 Task: Look for space in Bria, Central African Republic from 1st August, 2023 to 5th August, 2023 for 3 adults, 1 child in price range Rs.13000 to Rs.20000. Place can be entire place with 2 bedrooms having 3 beds and 2 bathrooms. Property type can be flatguest house, hotel. Booking option can be shelf check-in. Required host language is English.
Action: Mouse moved to (433, 94)
Screenshot: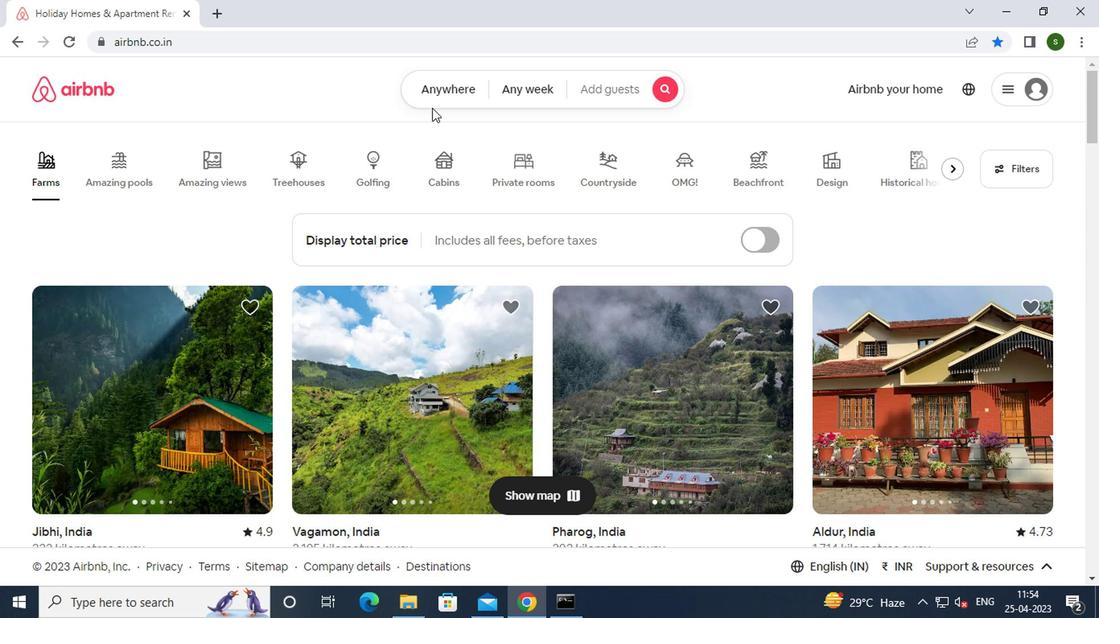 
Action: Mouse pressed left at (433, 94)
Screenshot: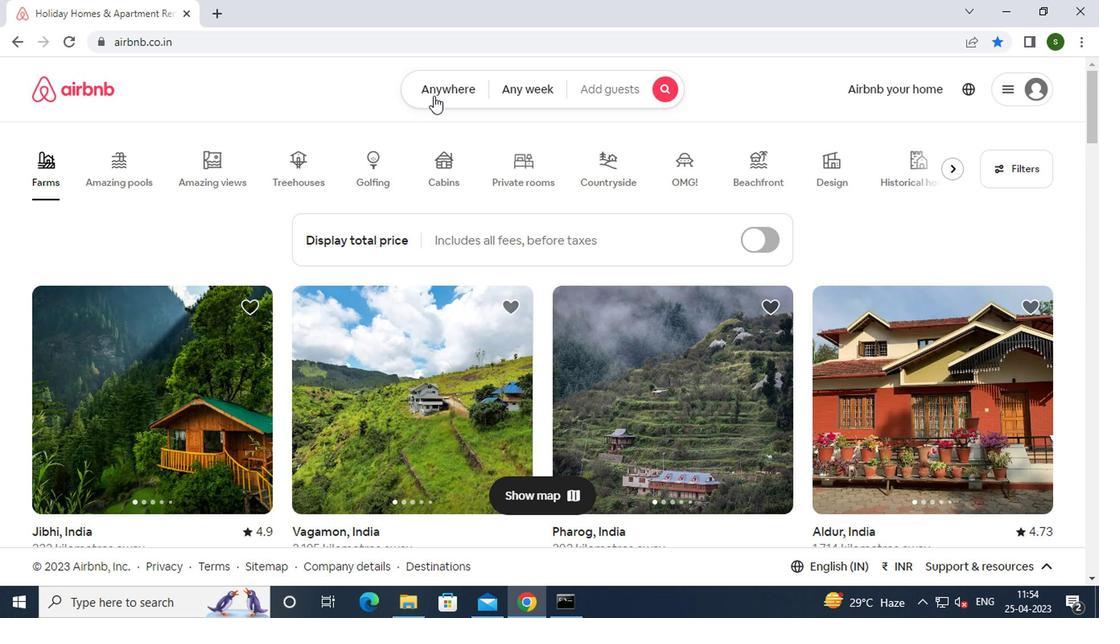 
Action: Mouse moved to (325, 144)
Screenshot: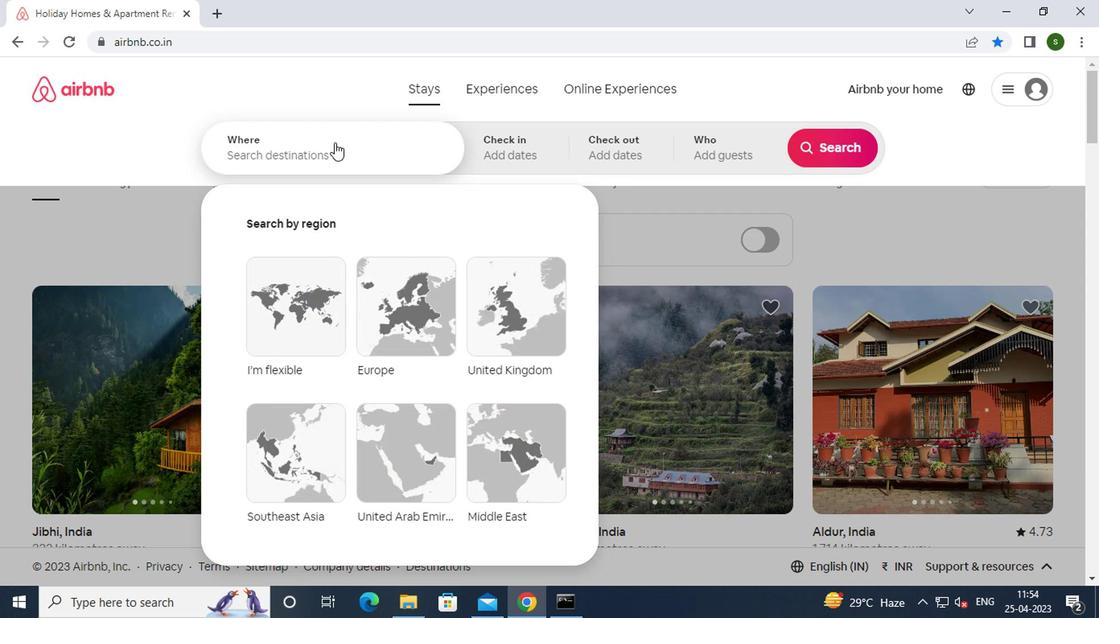 
Action: Mouse pressed left at (325, 144)
Screenshot: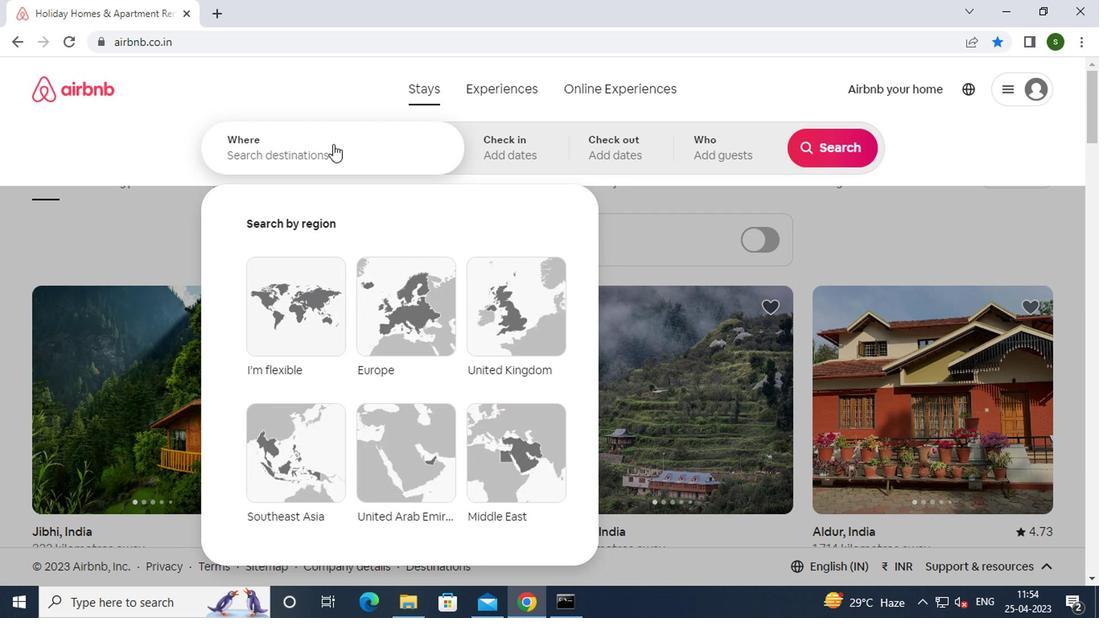 
Action: Key pressed <Key.caps_lock><Key.caps_lock>b<Key.caps_lock>ria,<Key.space><Key.caps_lock>c<Key.caps_lock>entral
Screenshot: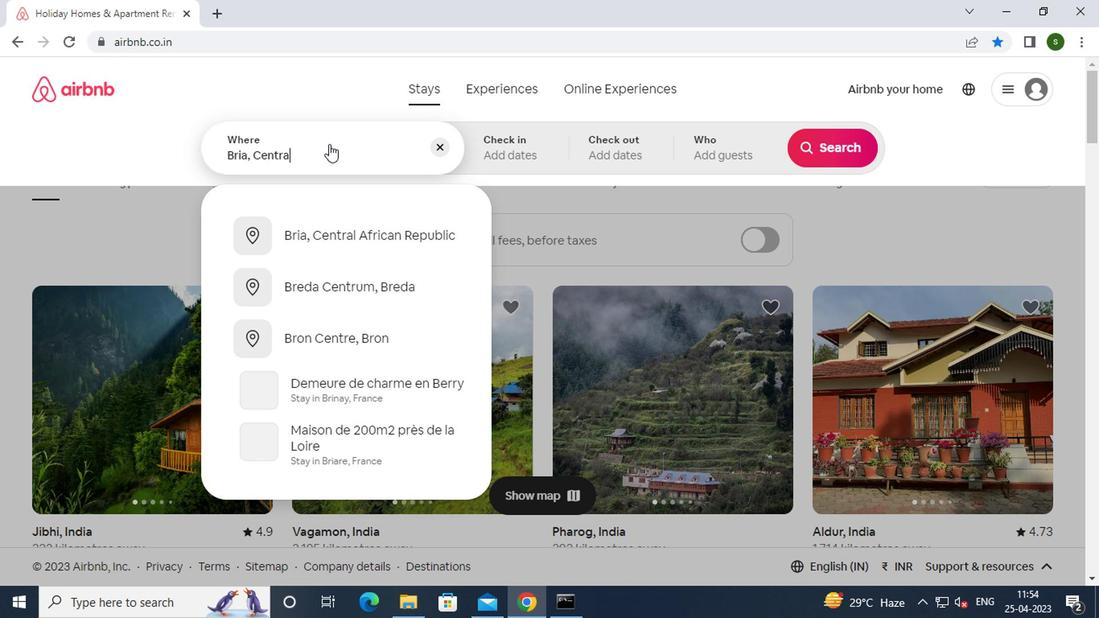 
Action: Mouse moved to (368, 229)
Screenshot: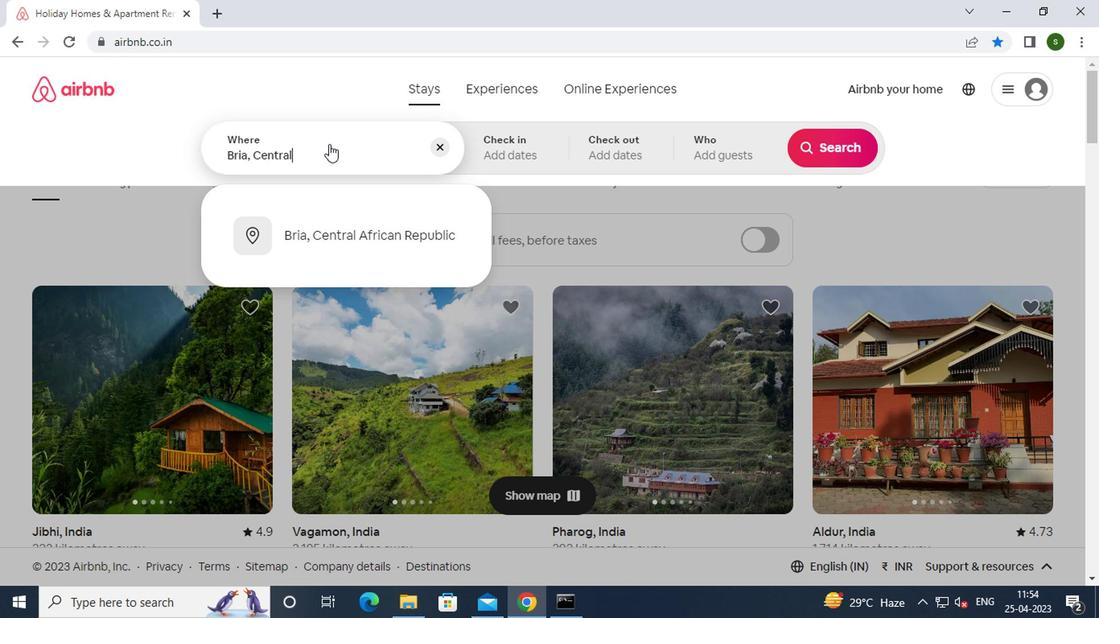 
Action: Mouse pressed left at (368, 229)
Screenshot: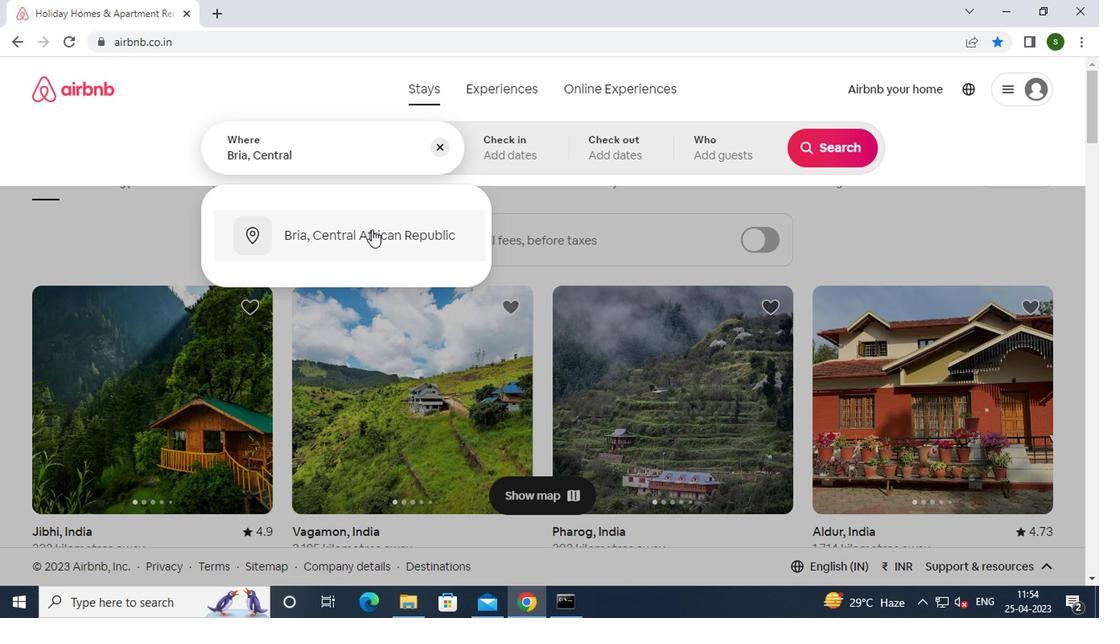 
Action: Mouse moved to (811, 266)
Screenshot: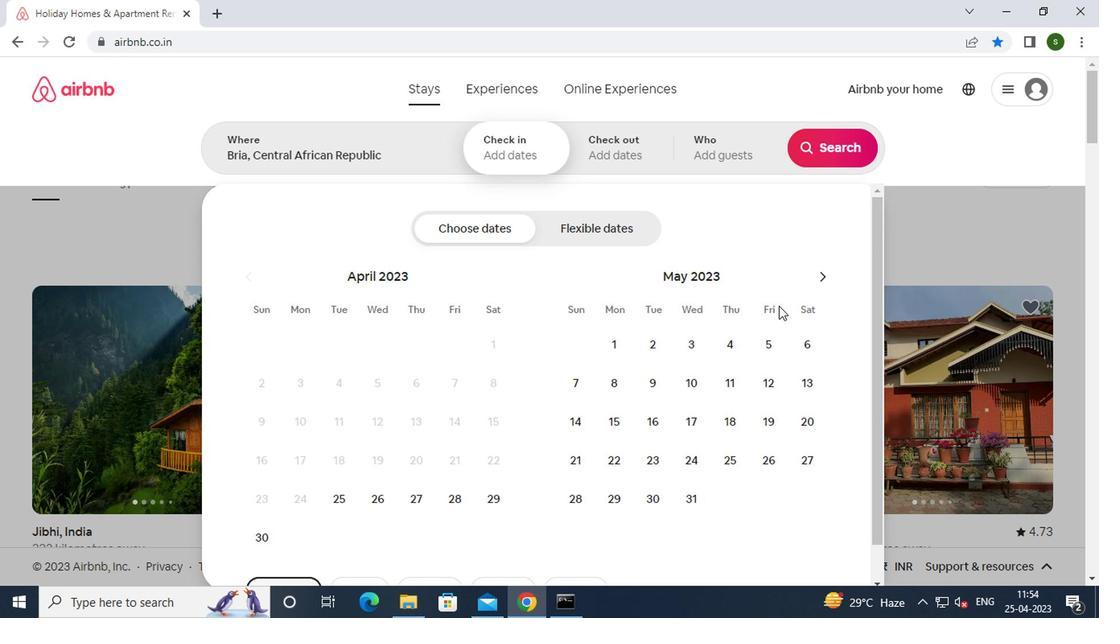 
Action: Mouse pressed left at (811, 266)
Screenshot: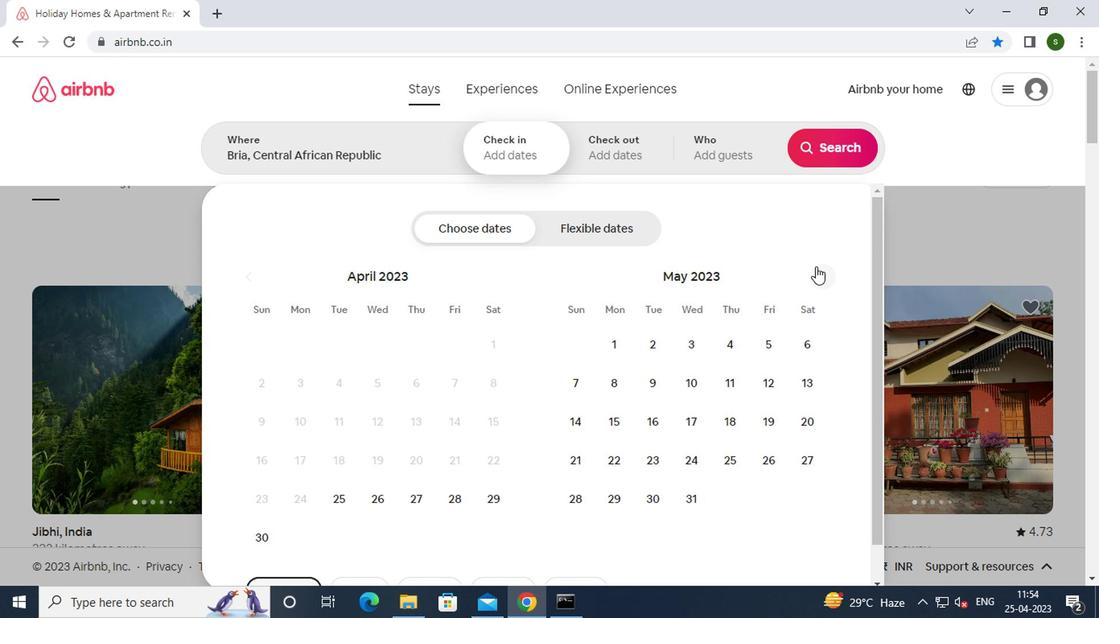 
Action: Mouse pressed left at (811, 266)
Screenshot: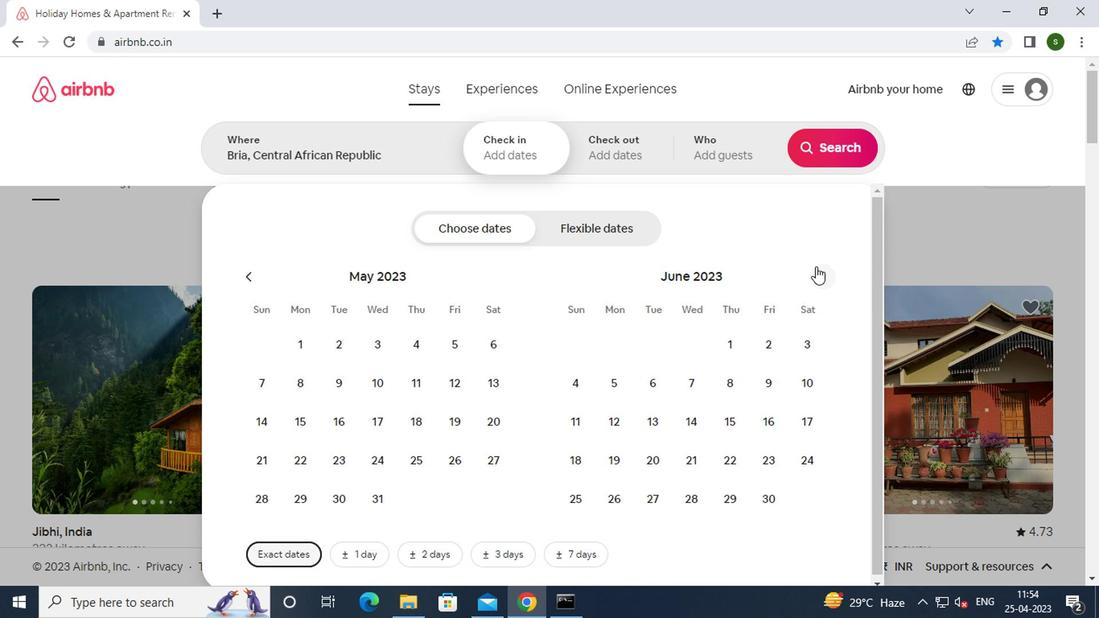 
Action: Mouse pressed left at (811, 266)
Screenshot: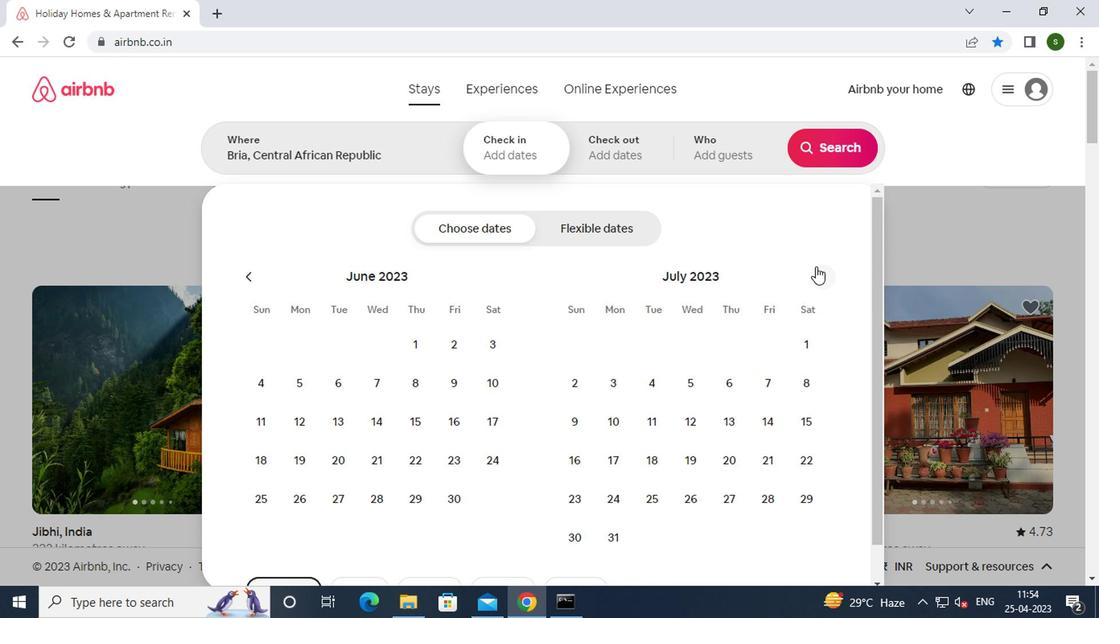 
Action: Mouse moved to (639, 335)
Screenshot: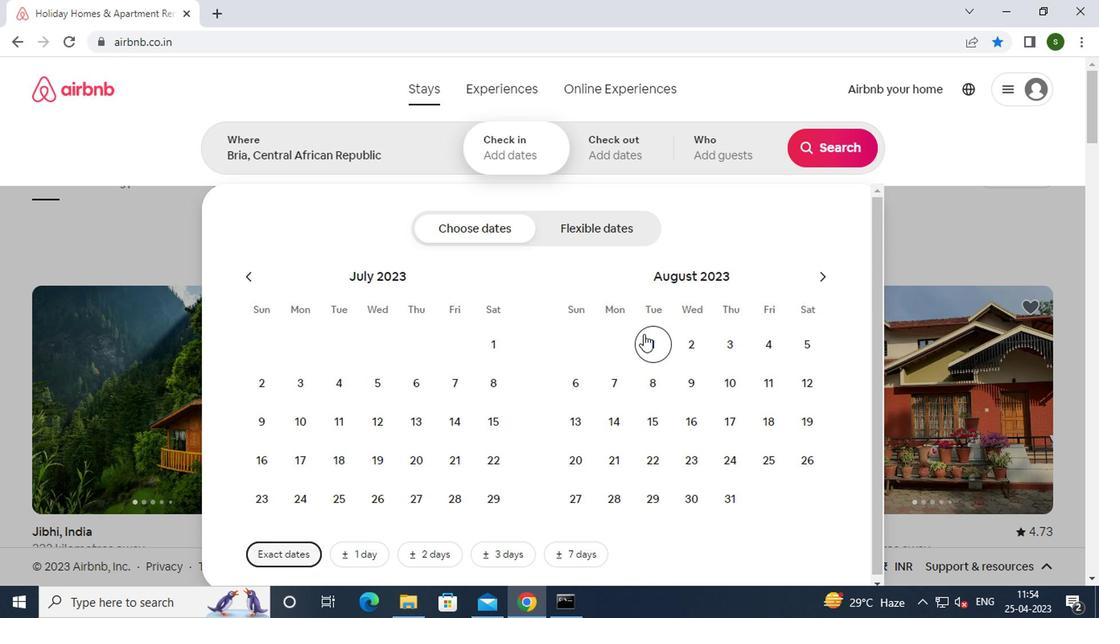 
Action: Mouse pressed left at (639, 335)
Screenshot: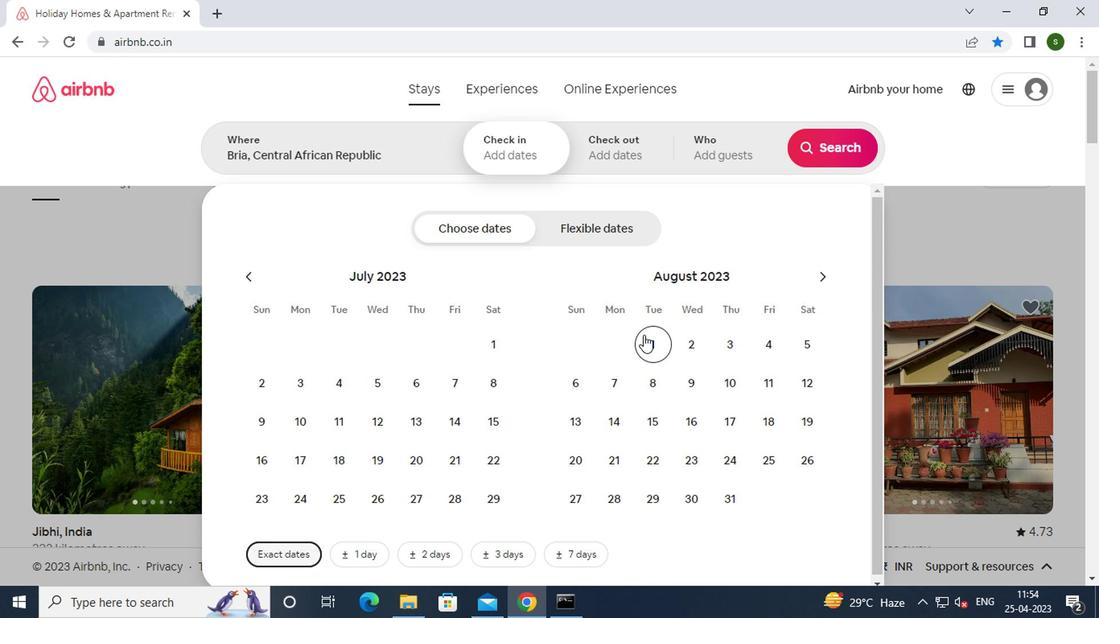 
Action: Mouse moved to (791, 333)
Screenshot: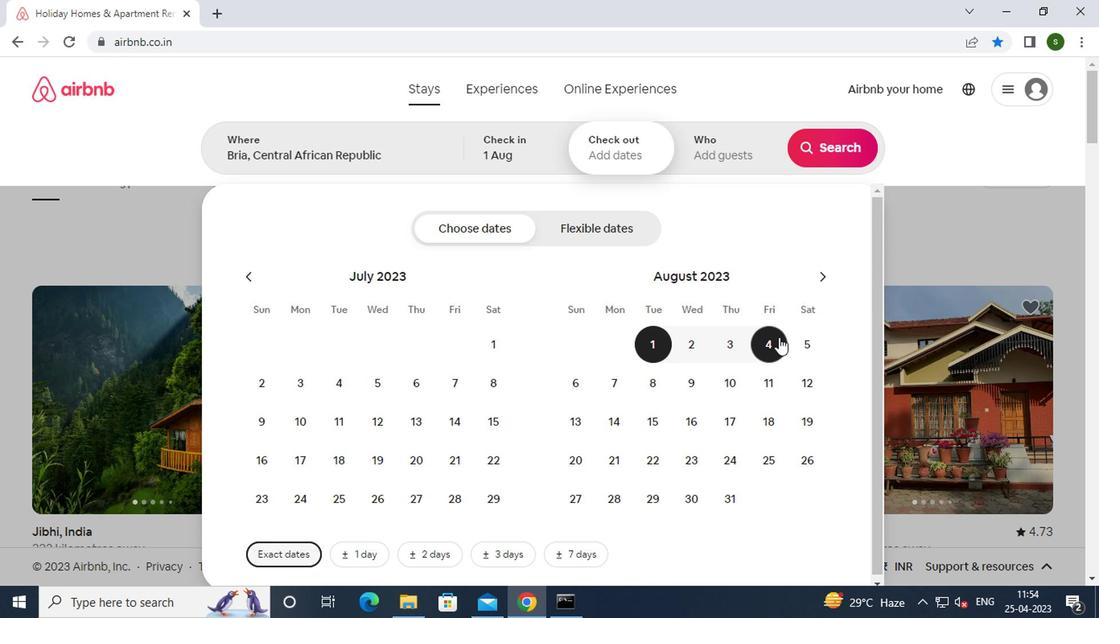 
Action: Mouse pressed left at (791, 333)
Screenshot: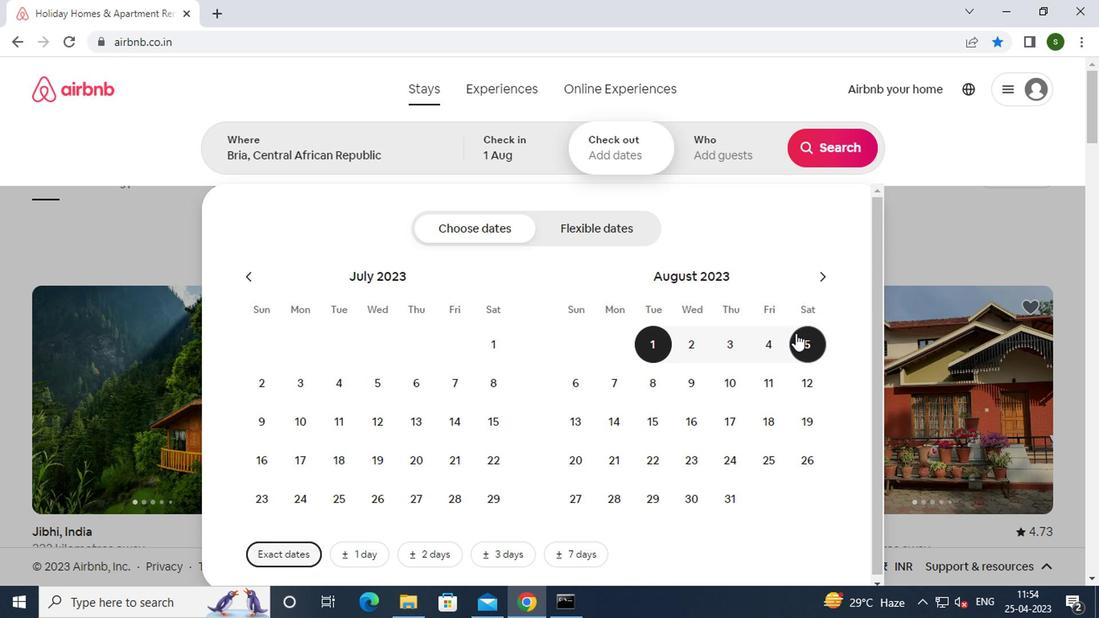 
Action: Mouse moved to (710, 141)
Screenshot: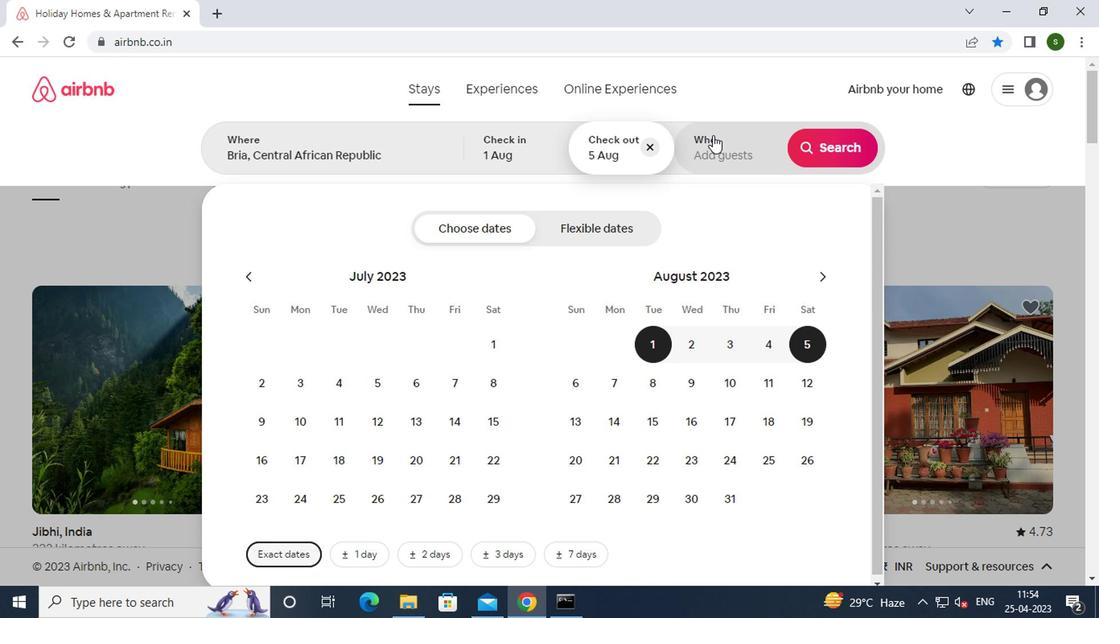 
Action: Mouse pressed left at (710, 141)
Screenshot: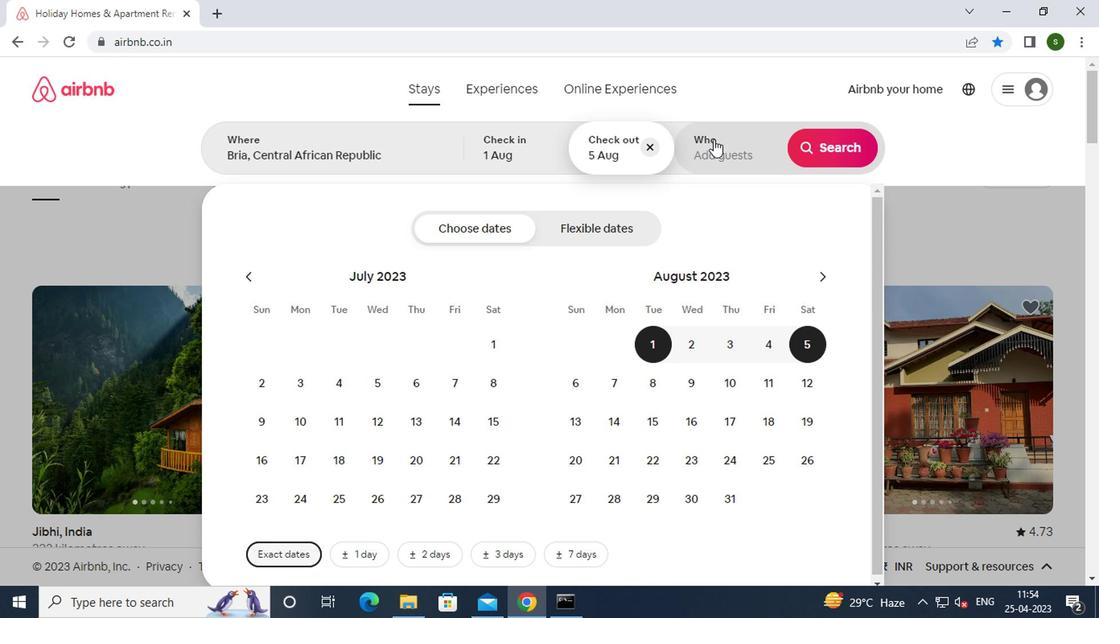 
Action: Mouse moved to (841, 233)
Screenshot: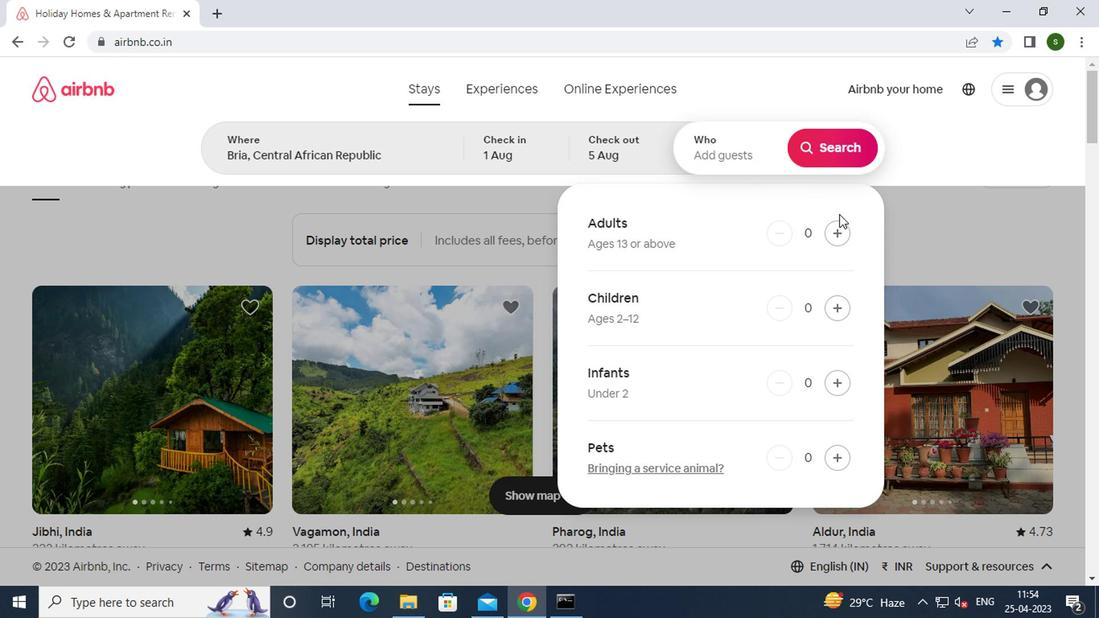 
Action: Mouse pressed left at (841, 233)
Screenshot: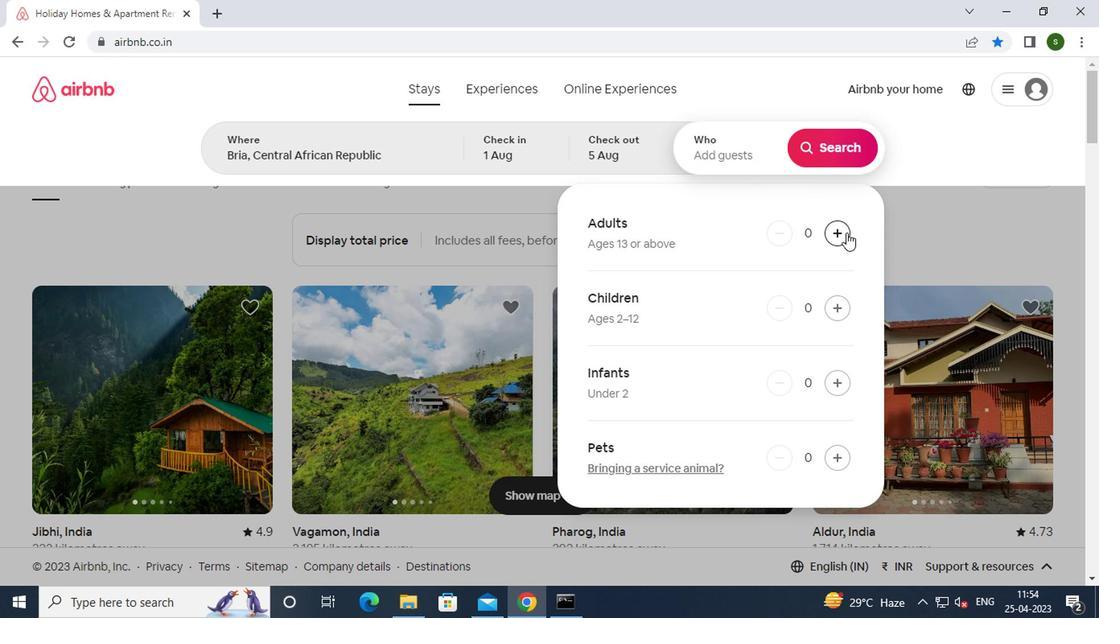 
Action: Mouse moved to (841, 233)
Screenshot: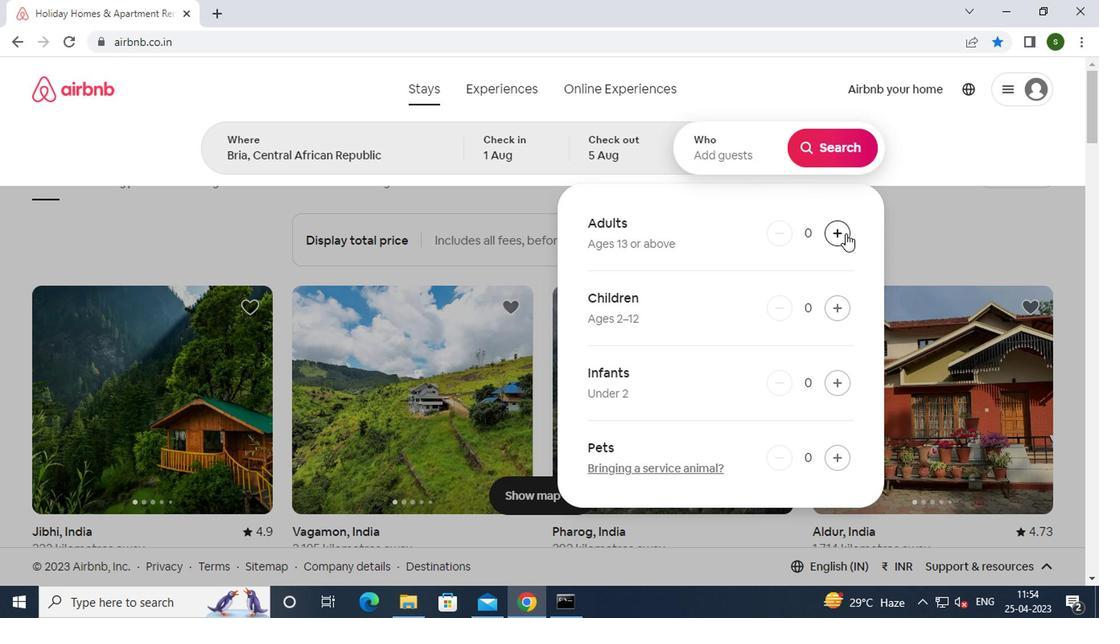
Action: Mouse pressed left at (841, 233)
Screenshot: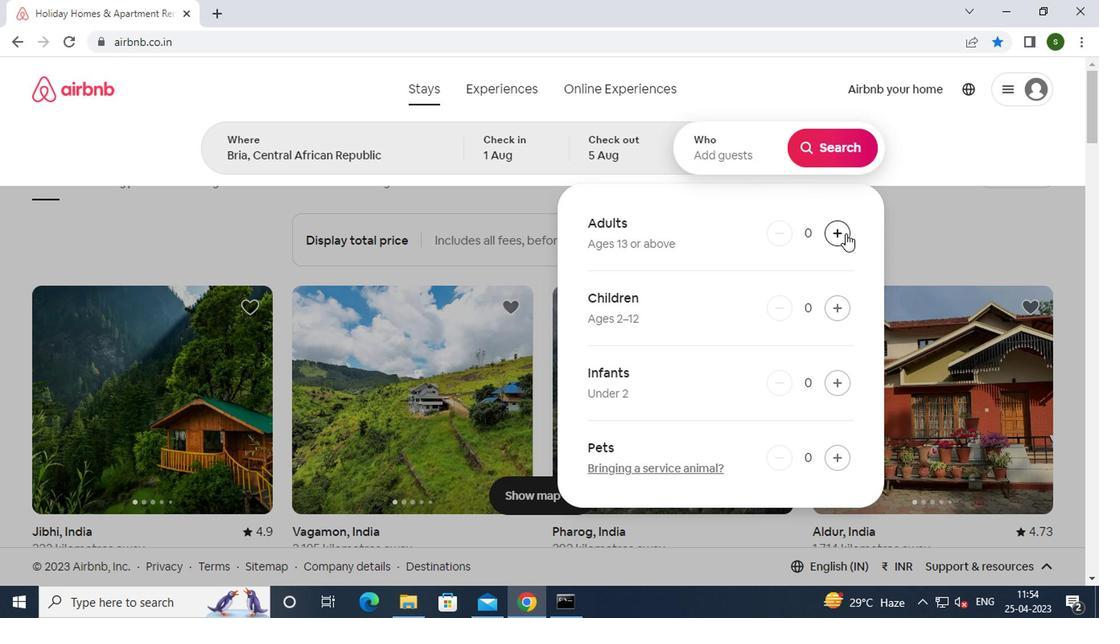 
Action: Mouse pressed left at (841, 233)
Screenshot: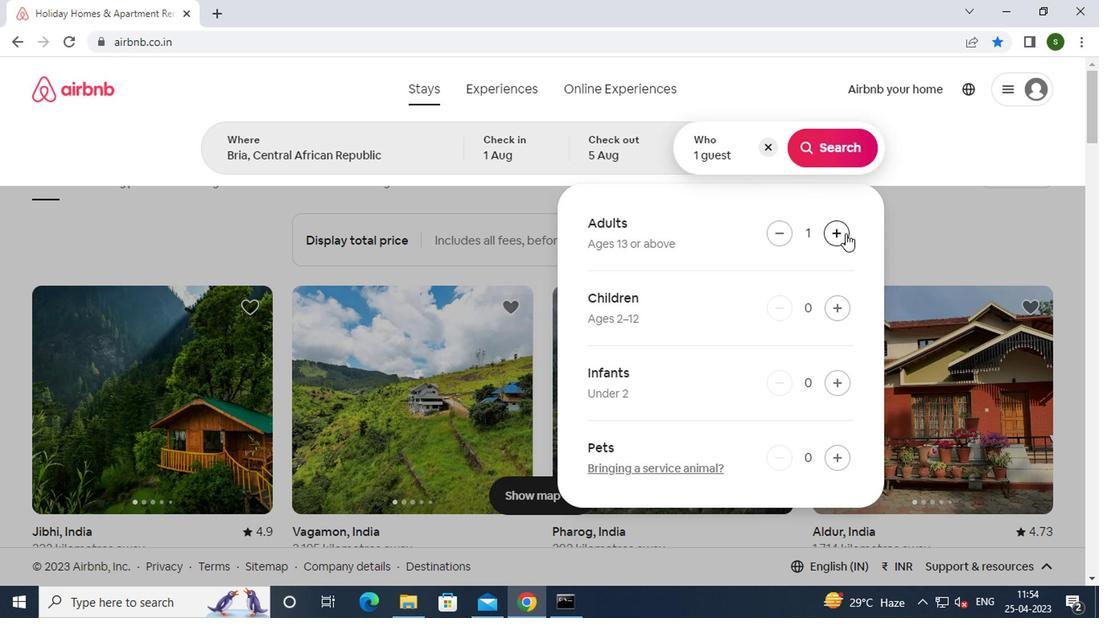 
Action: Mouse moved to (833, 301)
Screenshot: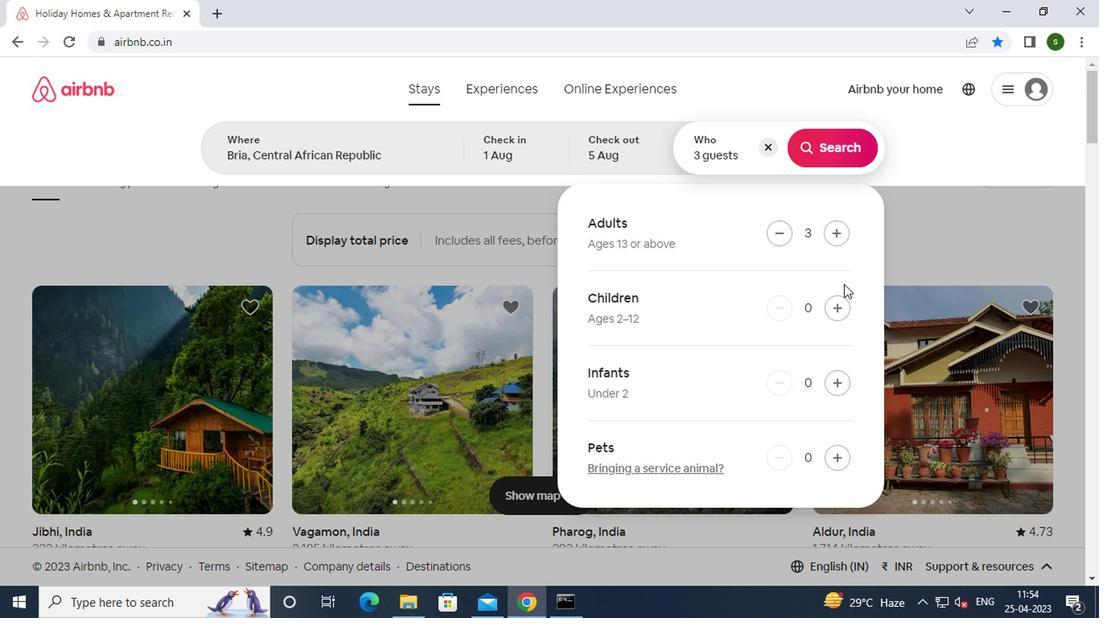 
Action: Mouse pressed left at (833, 301)
Screenshot: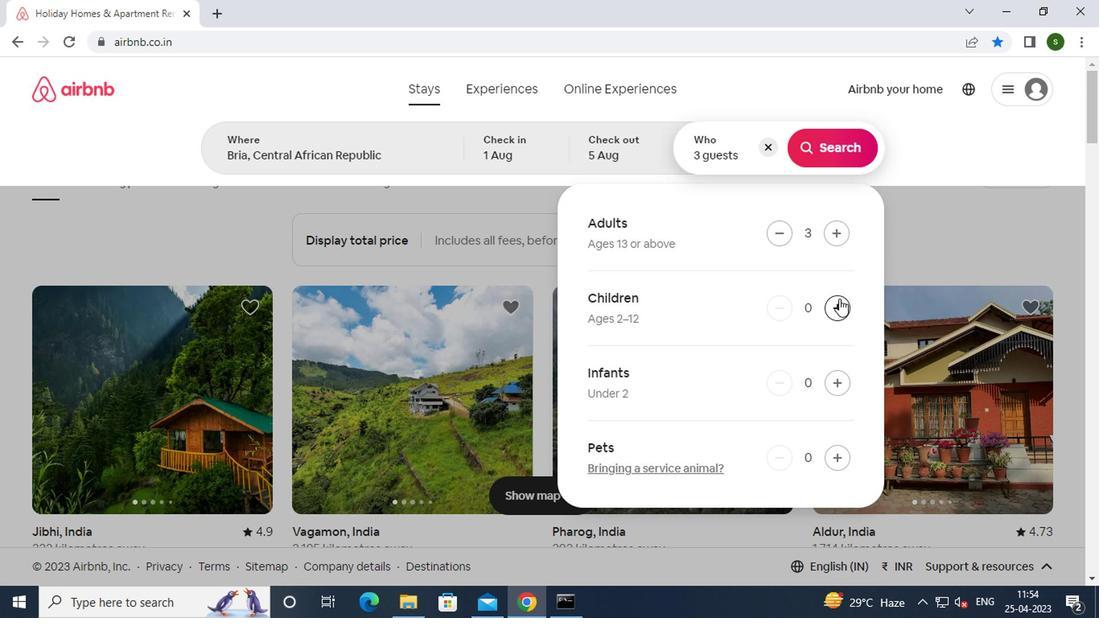 
Action: Mouse moved to (813, 152)
Screenshot: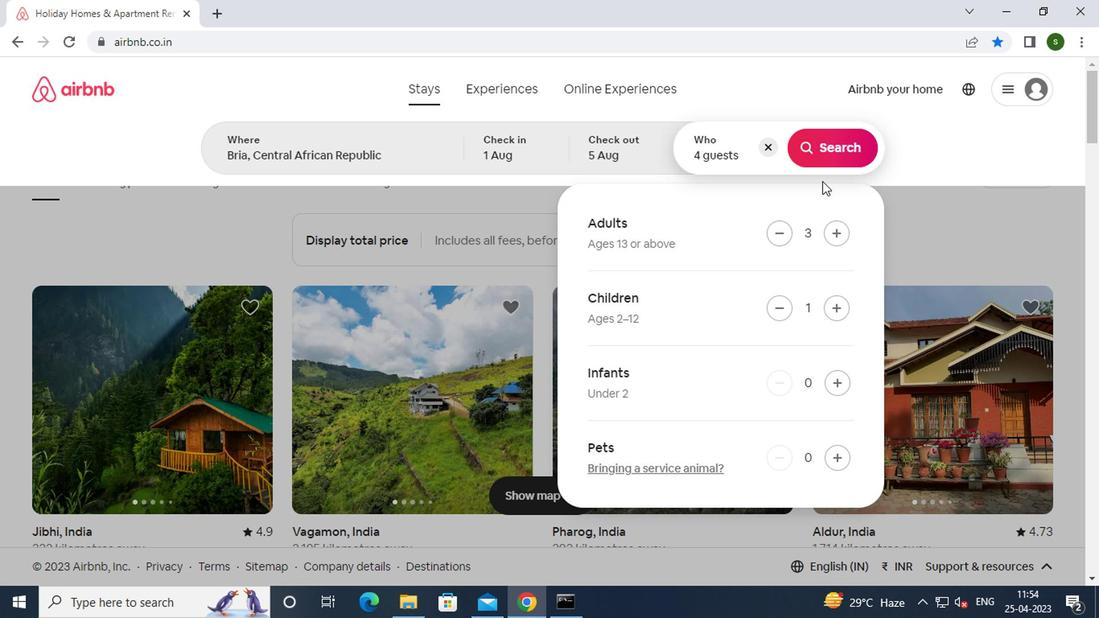 
Action: Mouse pressed left at (813, 152)
Screenshot: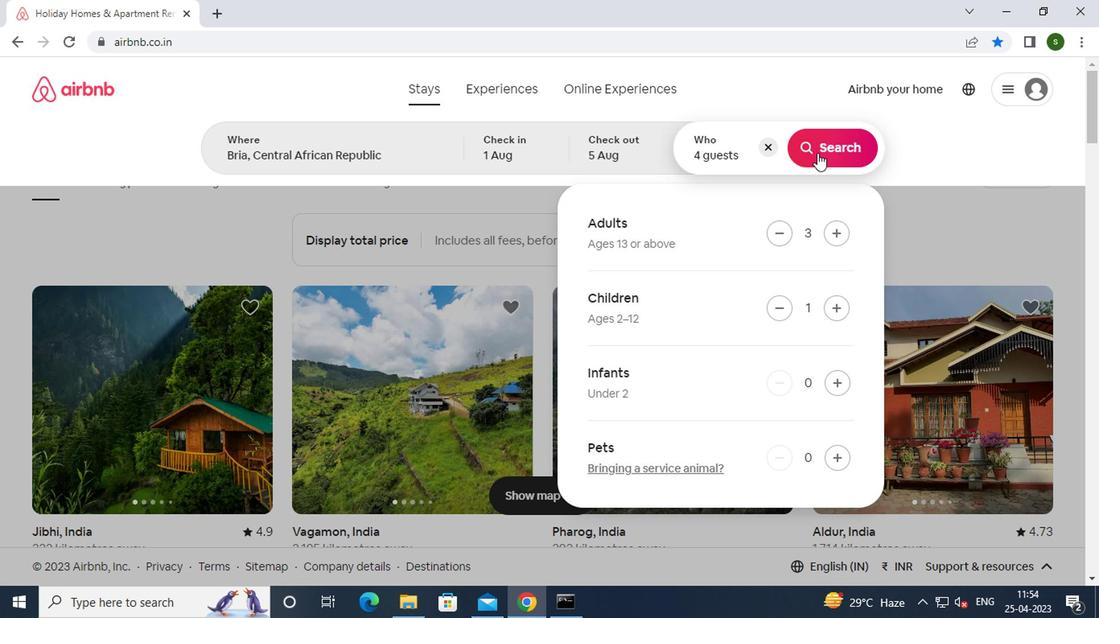 
Action: Mouse moved to (1008, 157)
Screenshot: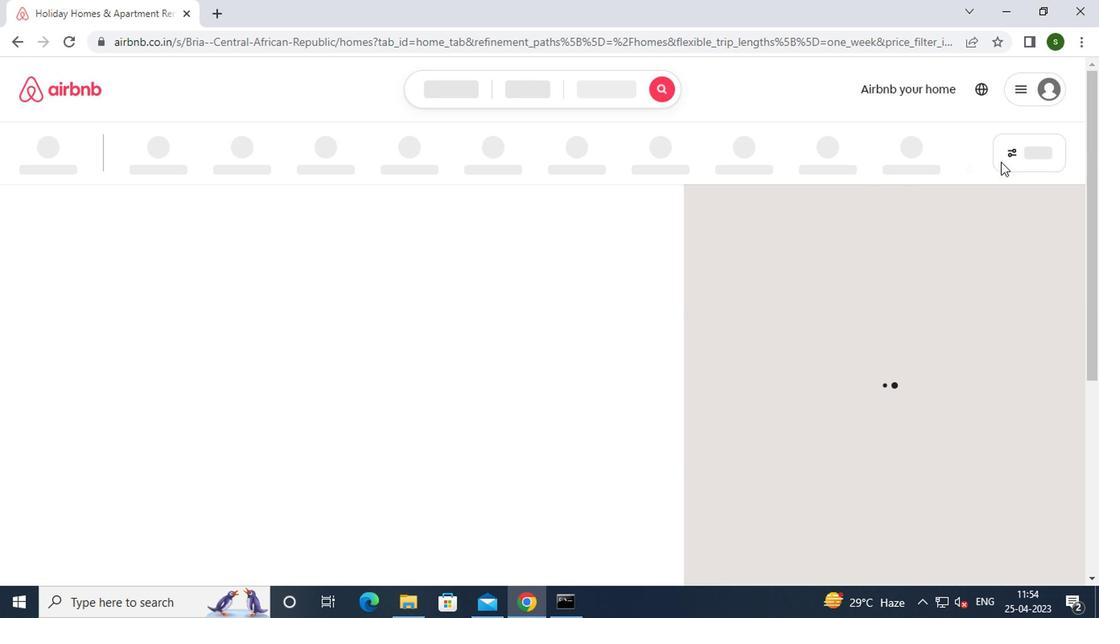 
Action: Mouse pressed left at (1008, 157)
Screenshot: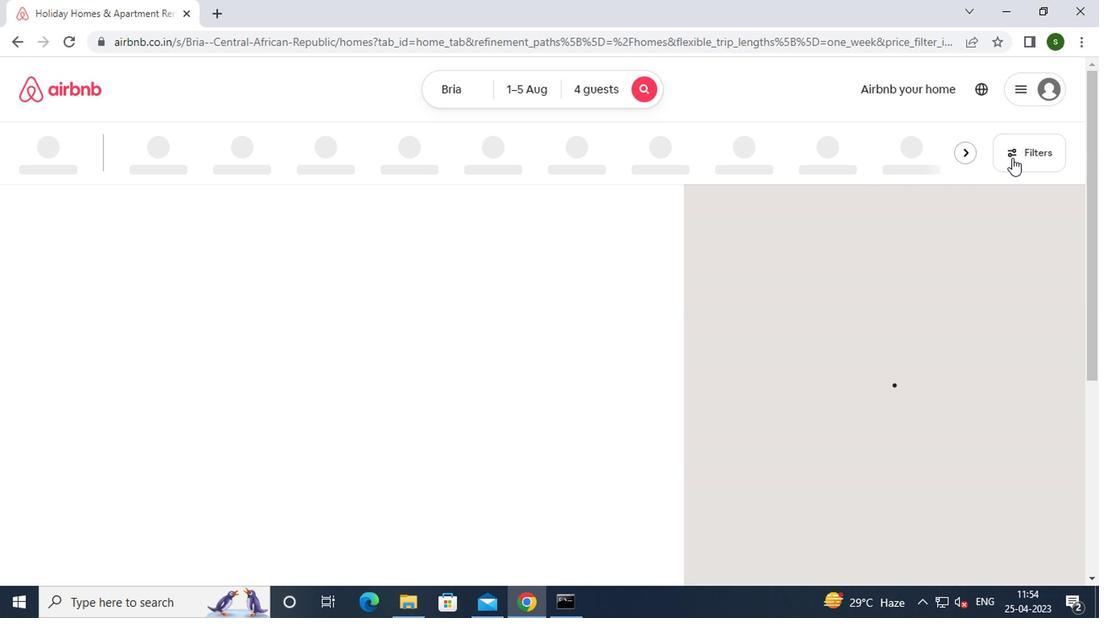 
Action: Mouse moved to (488, 255)
Screenshot: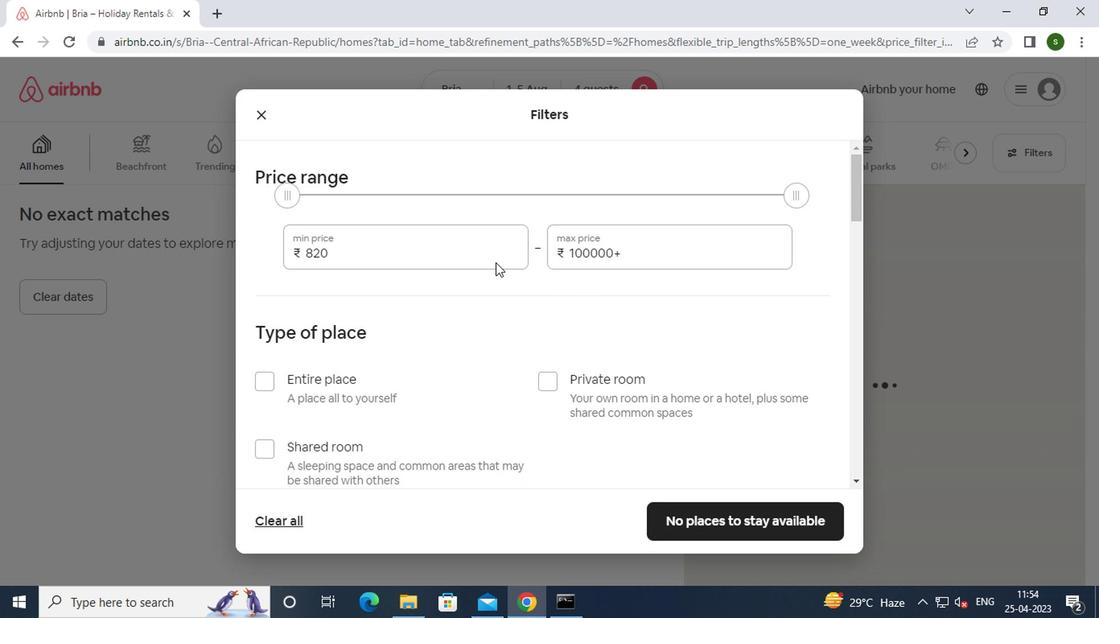 
Action: Mouse pressed left at (488, 255)
Screenshot: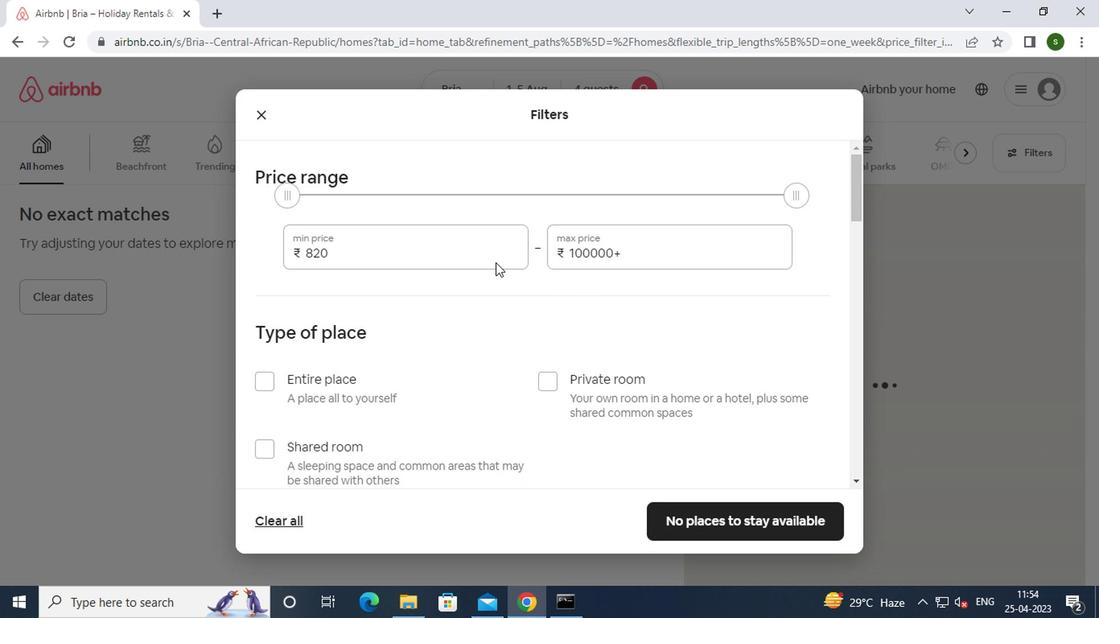 
Action: Key pressed <Key.backspace><Key.backspace><Key.backspace><Key.backspace><Key.backspace><Key.backspace><Key.backspace><Key.backspace><Key.backspace>13000
Screenshot: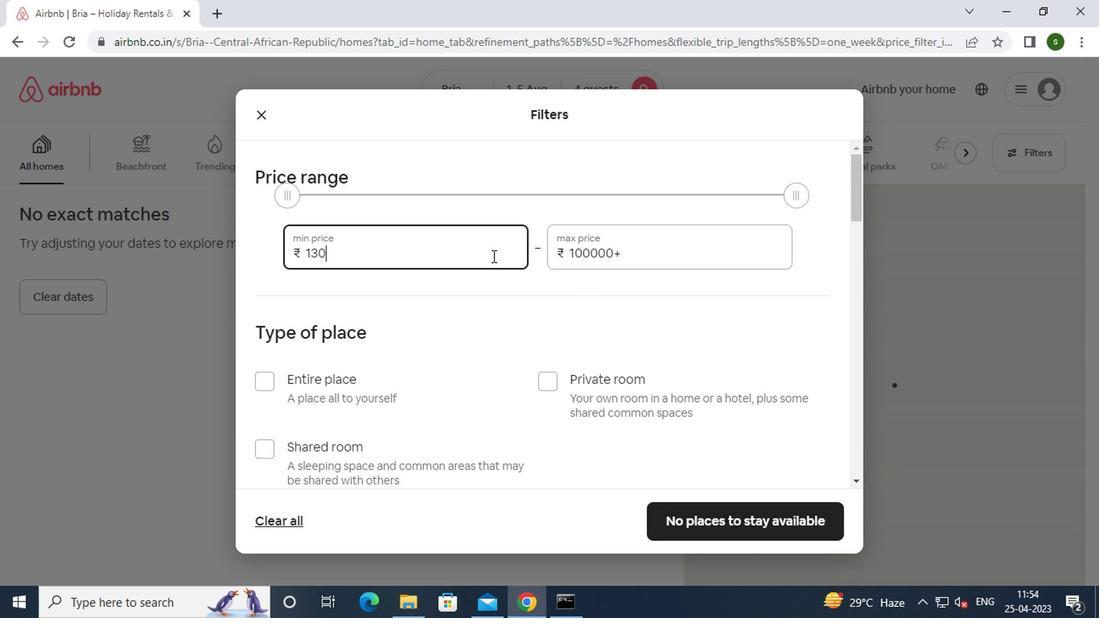 
Action: Mouse moved to (646, 249)
Screenshot: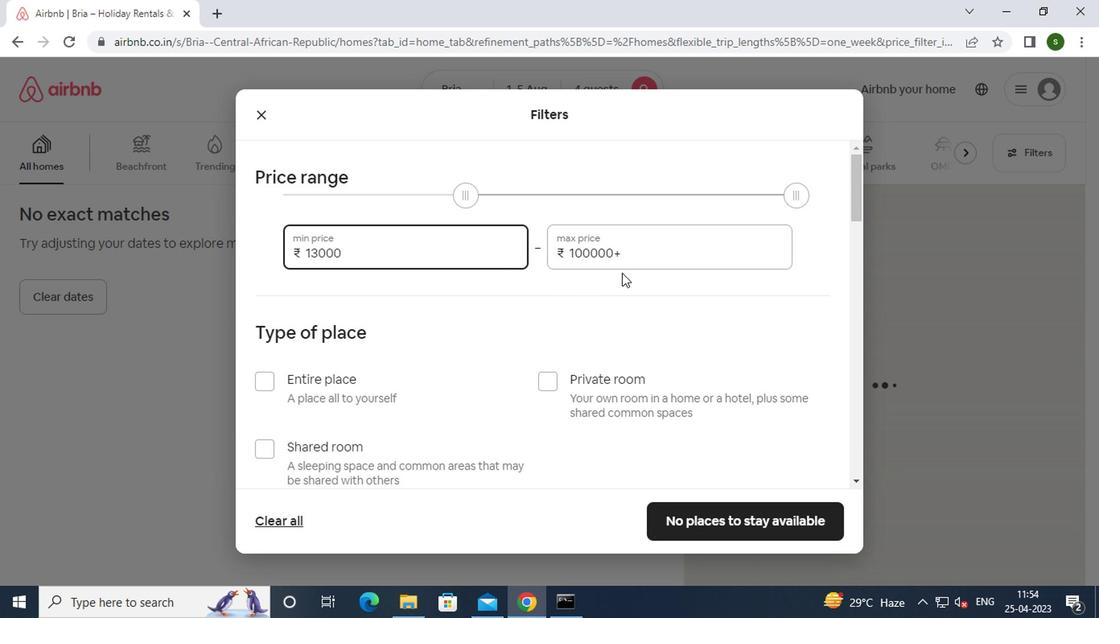 
Action: Mouse pressed left at (646, 249)
Screenshot: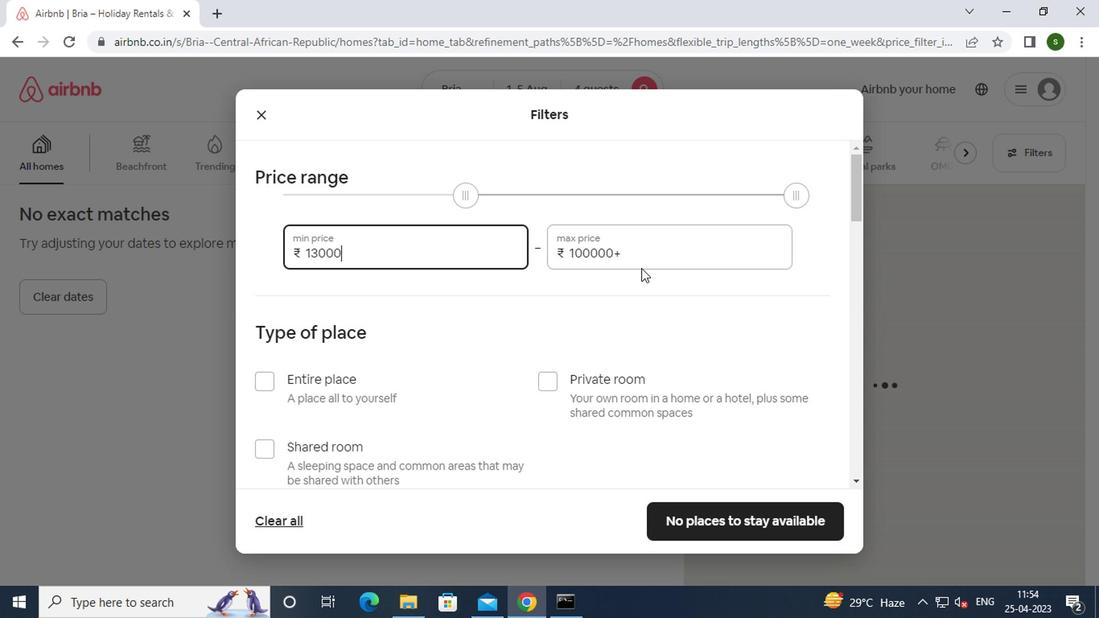 
Action: Key pressed <Key.backspace><Key.backspace><Key.backspace><Key.backspace><Key.backspace><Key.backspace><Key.backspace><Key.backspace><Key.backspace><Key.backspace><Key.backspace><Key.backspace><Key.backspace><Key.backspace>20000
Screenshot: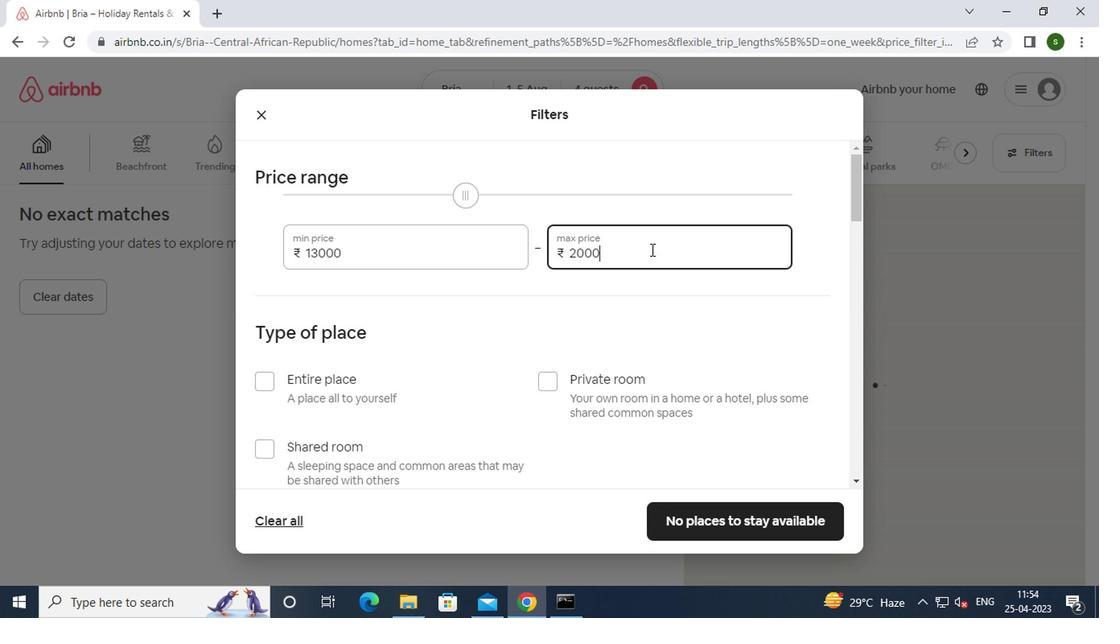 
Action: Mouse moved to (523, 261)
Screenshot: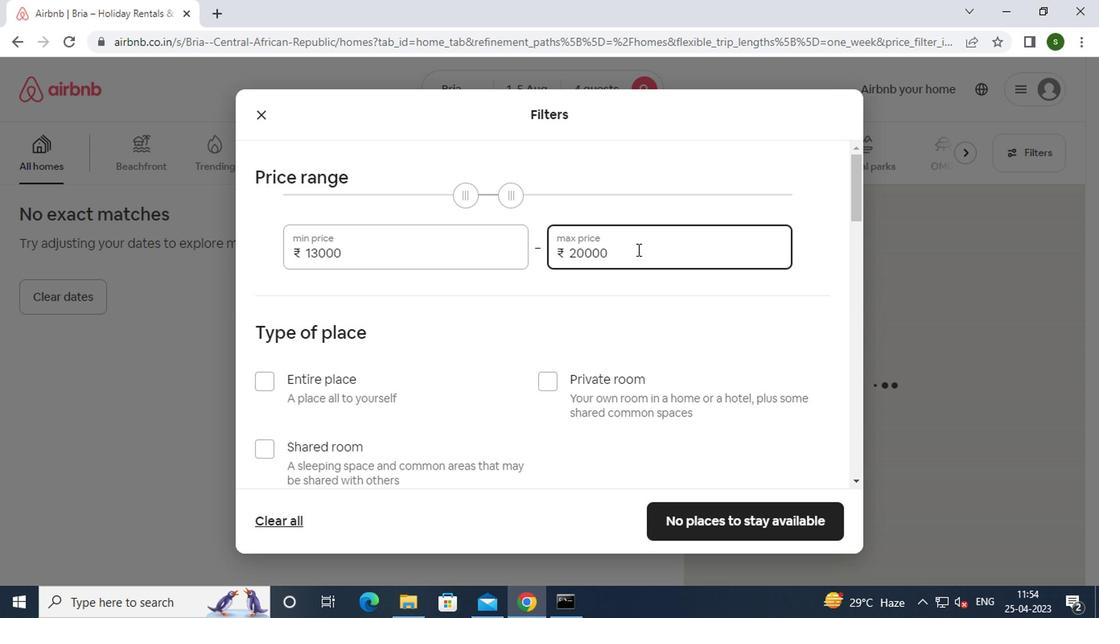 
Action: Mouse scrolled (523, 259) with delta (0, -1)
Screenshot: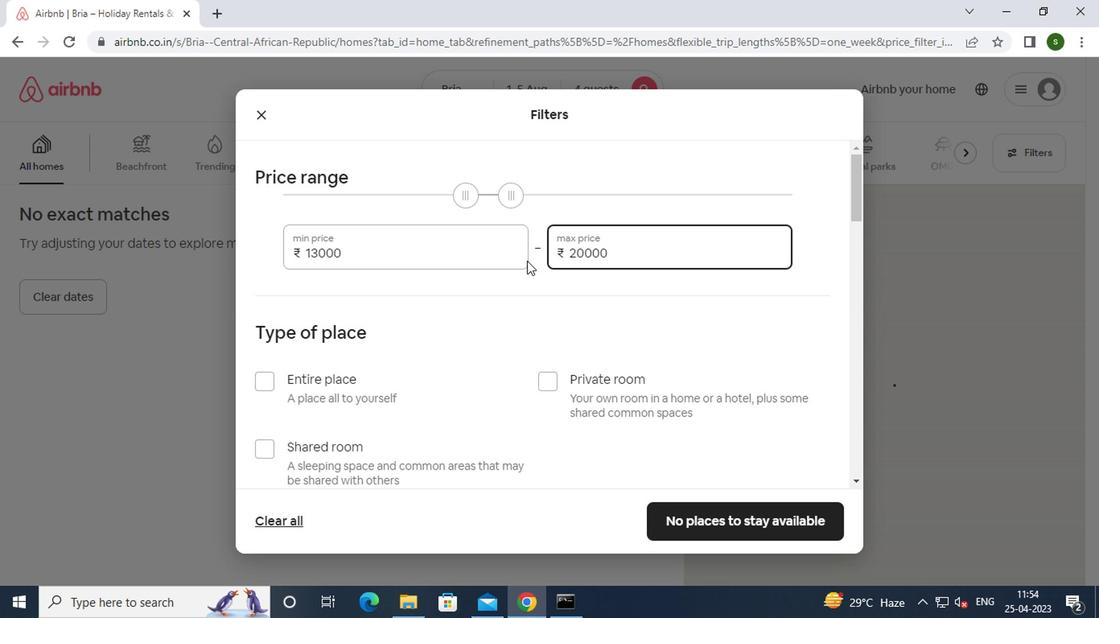
Action: Mouse scrolled (523, 259) with delta (0, -1)
Screenshot: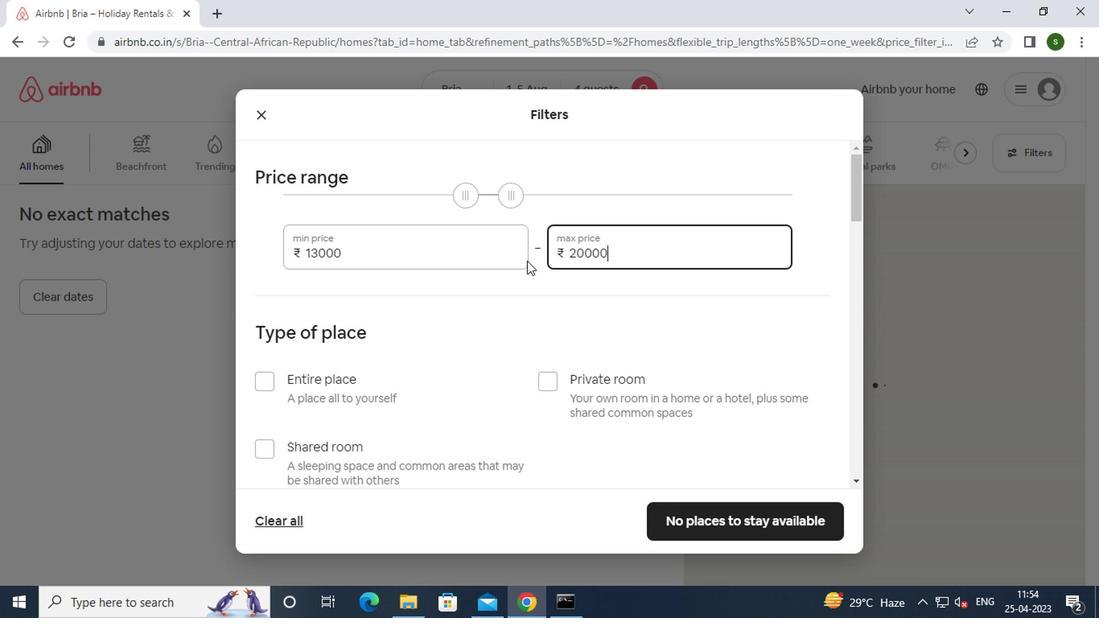 
Action: Mouse moved to (282, 229)
Screenshot: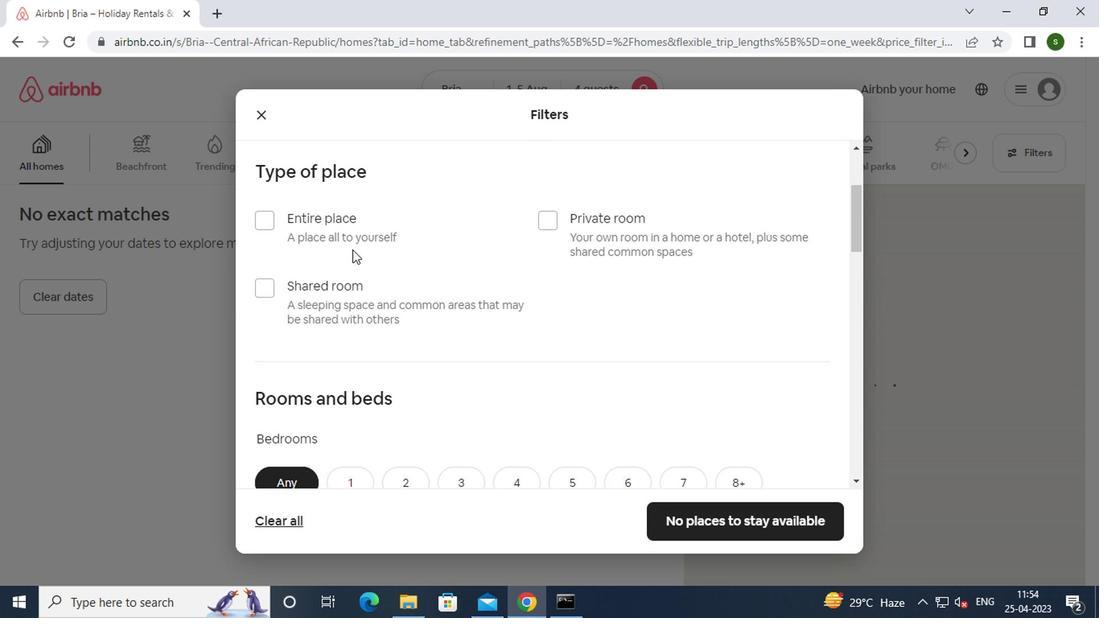 
Action: Mouse pressed left at (282, 229)
Screenshot: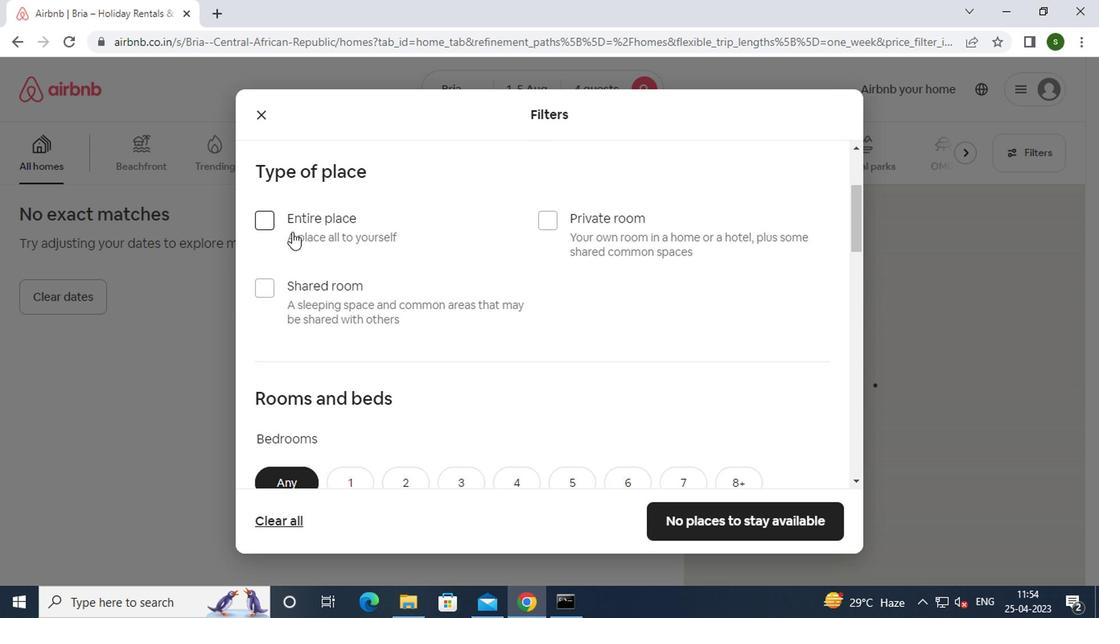 
Action: Mouse moved to (400, 297)
Screenshot: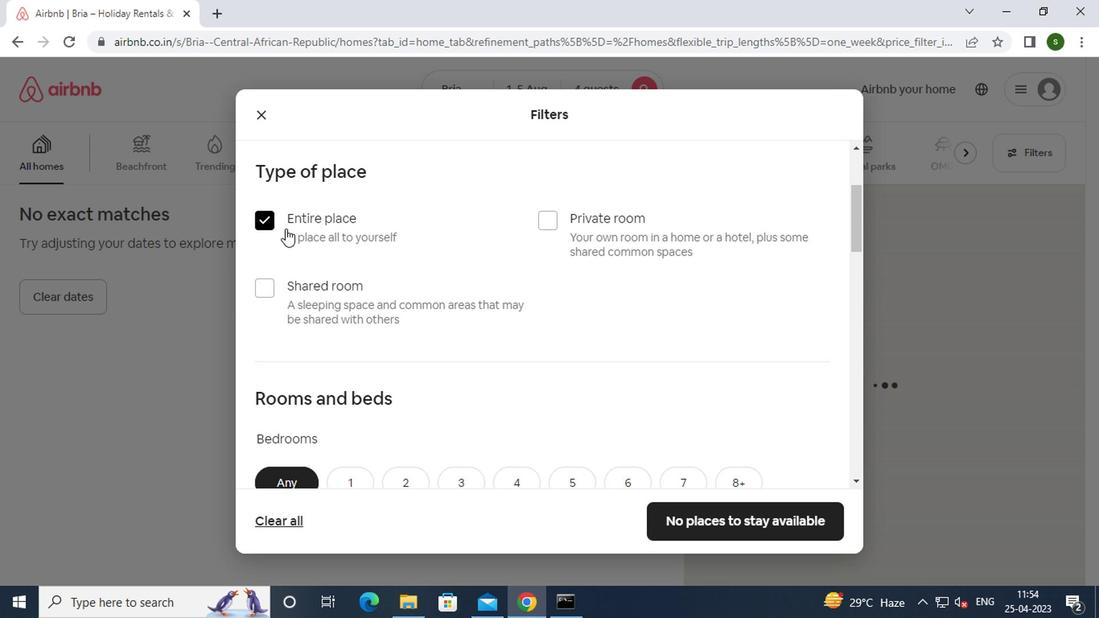 
Action: Mouse scrolled (400, 297) with delta (0, 0)
Screenshot: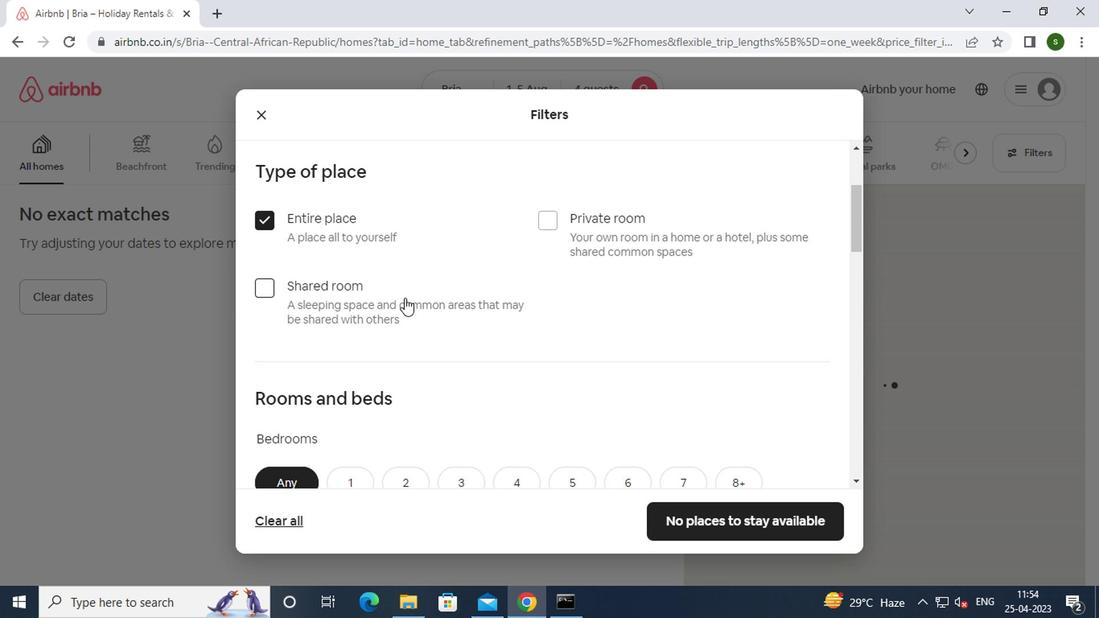 
Action: Mouse moved to (401, 298)
Screenshot: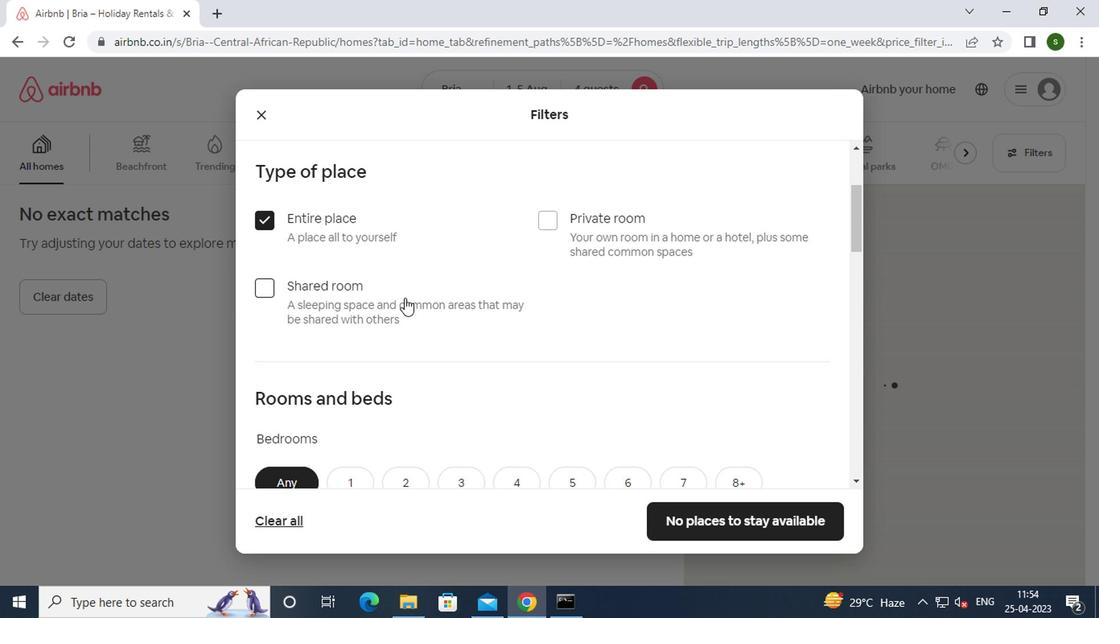 
Action: Mouse scrolled (401, 297) with delta (0, -1)
Screenshot: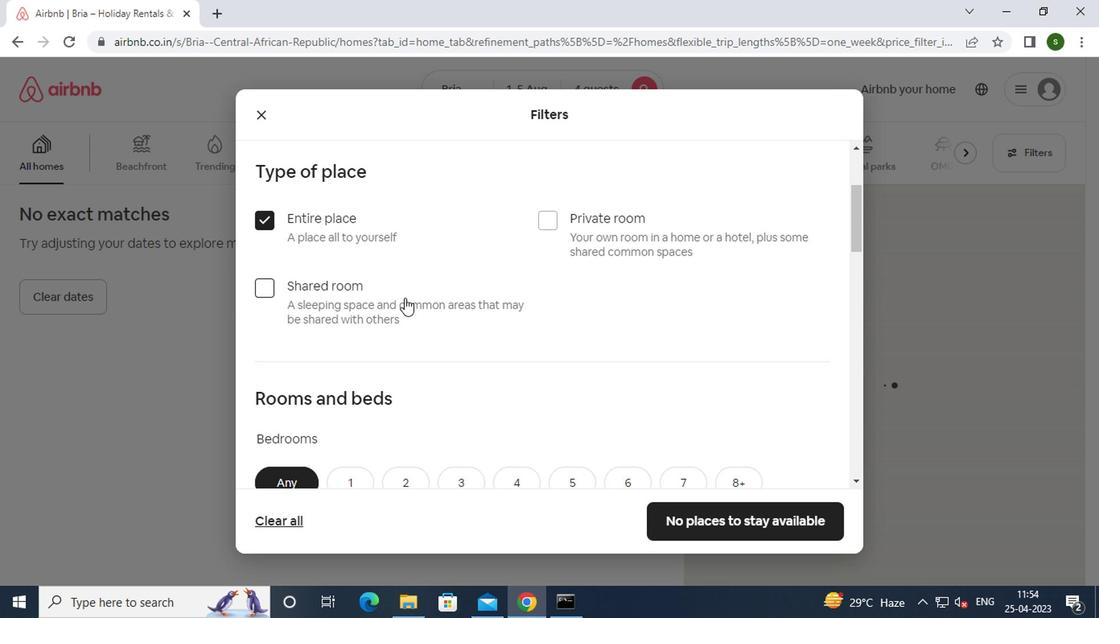 
Action: Mouse moved to (404, 326)
Screenshot: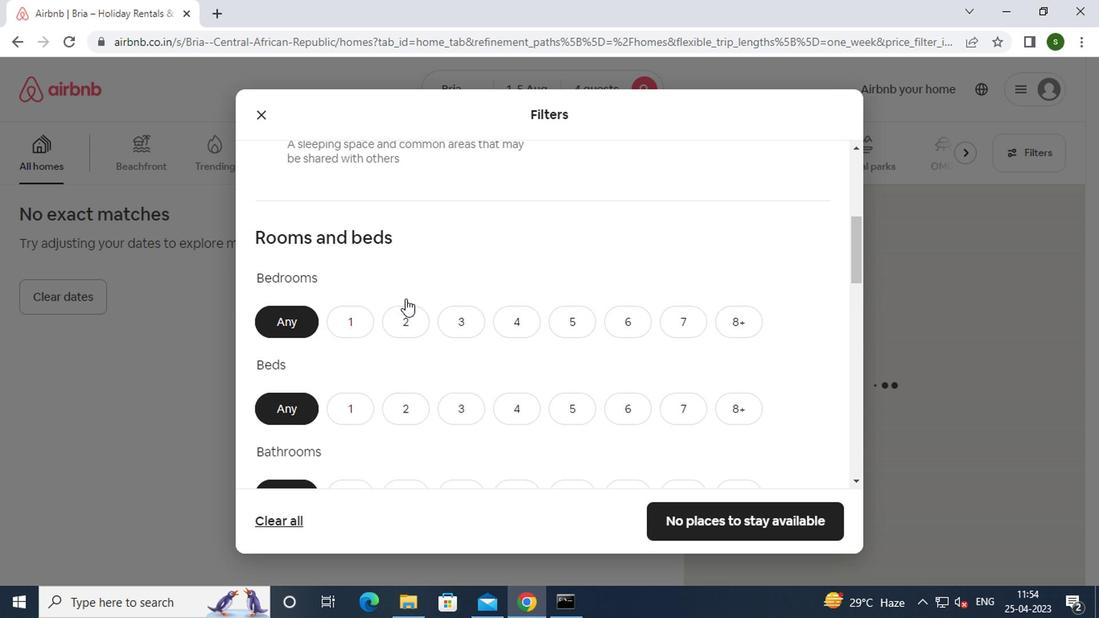 
Action: Mouse pressed left at (404, 326)
Screenshot: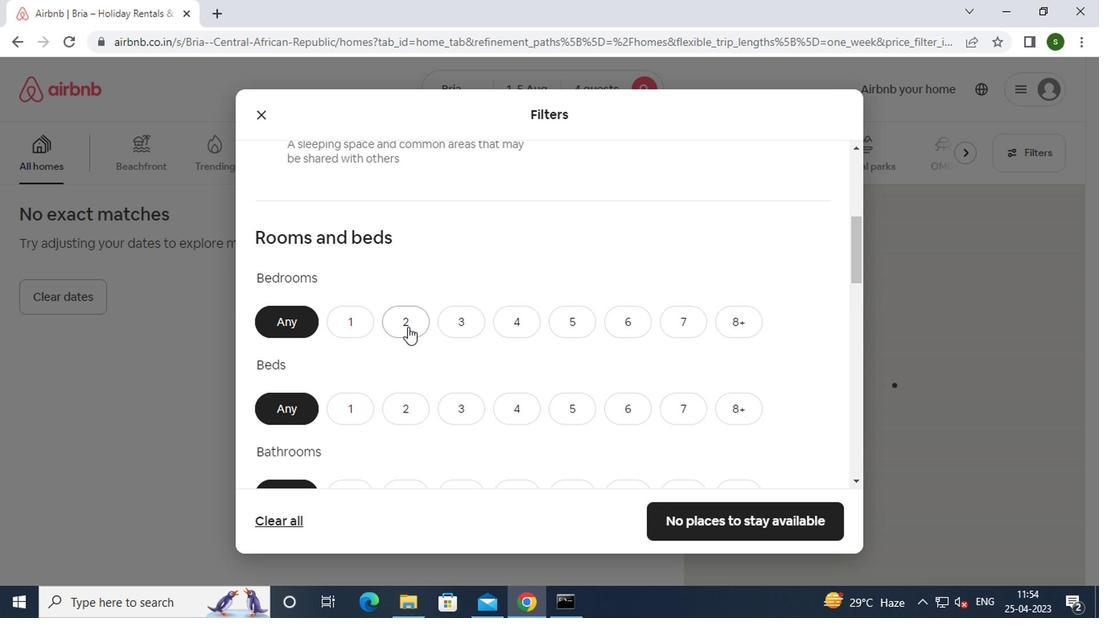 
Action: Mouse moved to (476, 413)
Screenshot: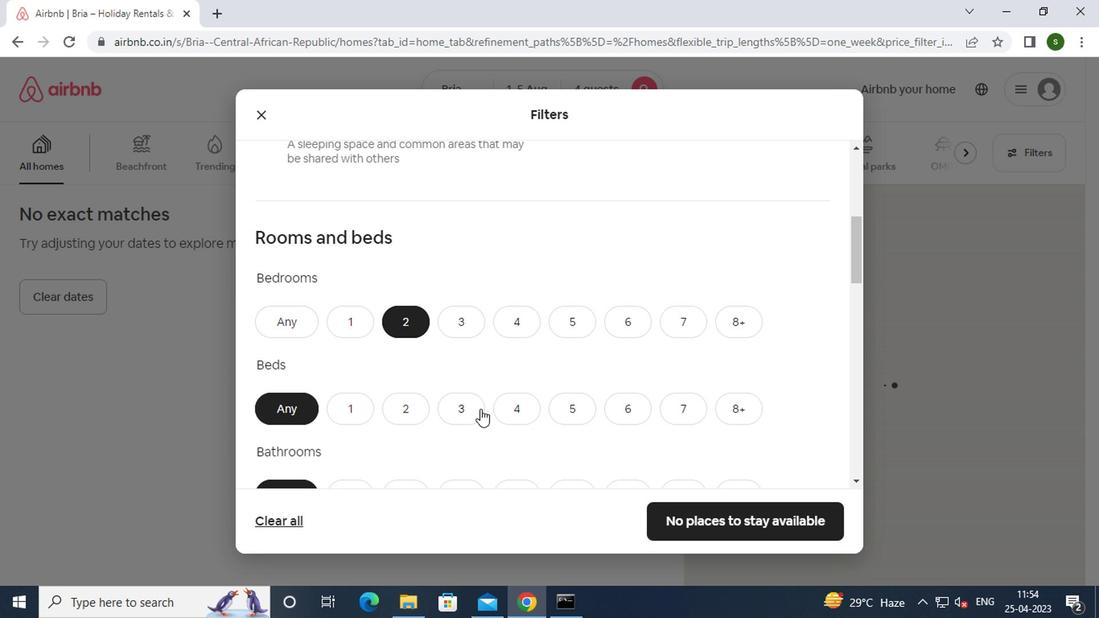 
Action: Mouse pressed left at (476, 413)
Screenshot: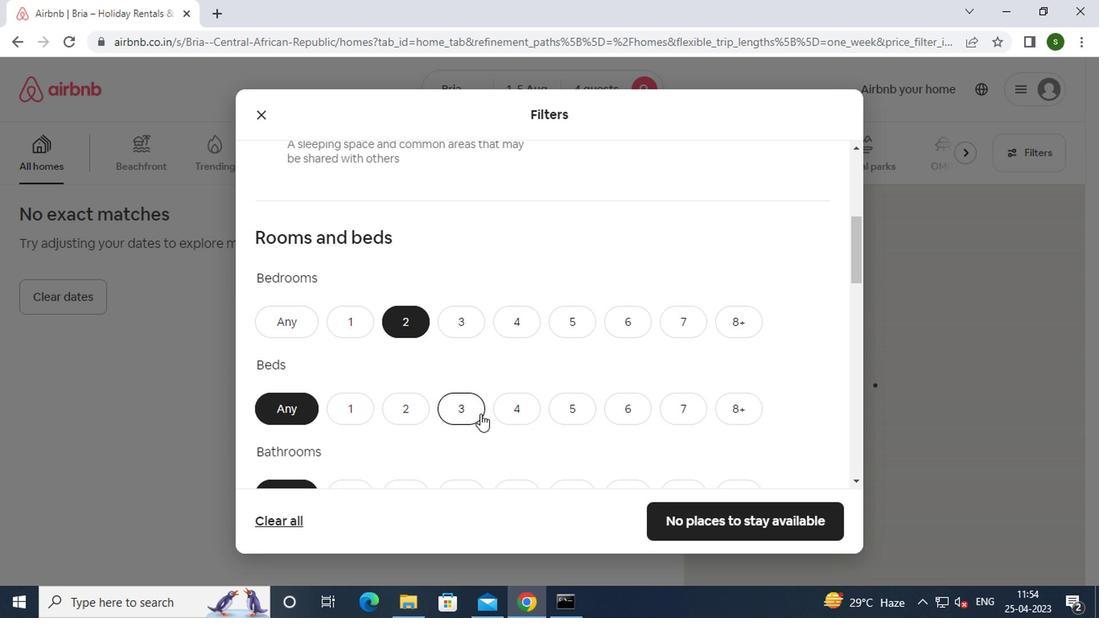 
Action: Mouse moved to (475, 413)
Screenshot: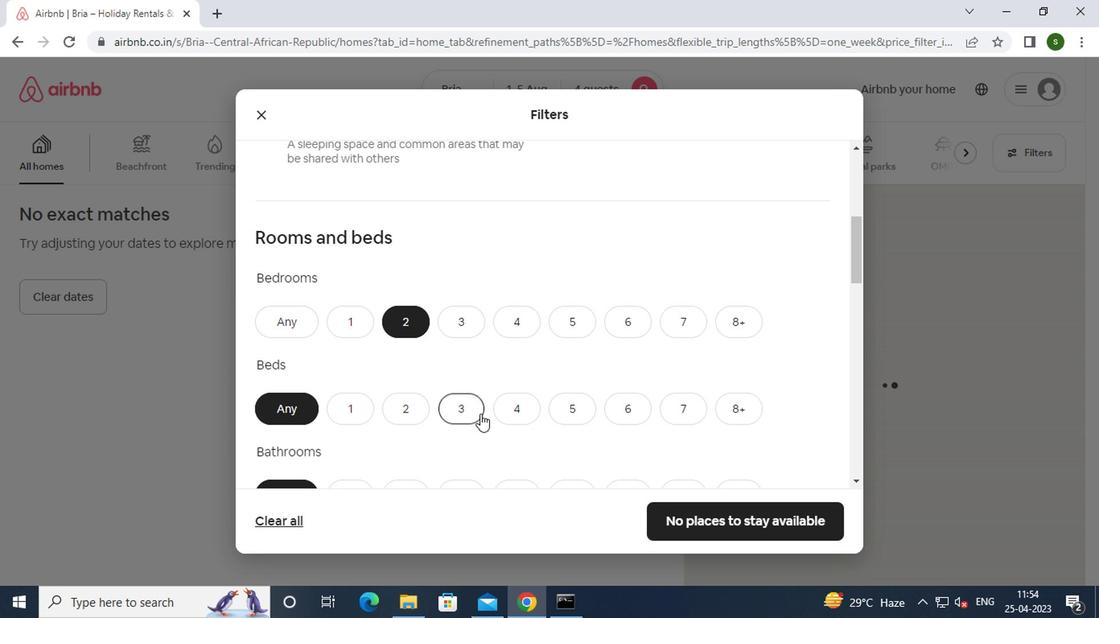
Action: Mouse scrolled (475, 412) with delta (0, 0)
Screenshot: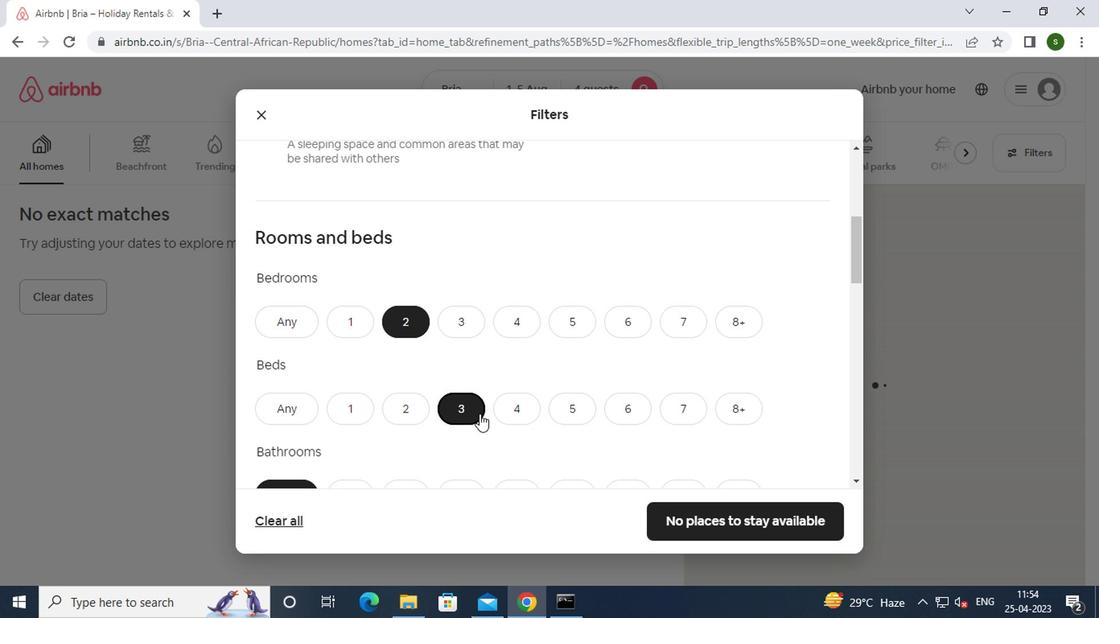 
Action: Mouse scrolled (475, 412) with delta (0, 0)
Screenshot: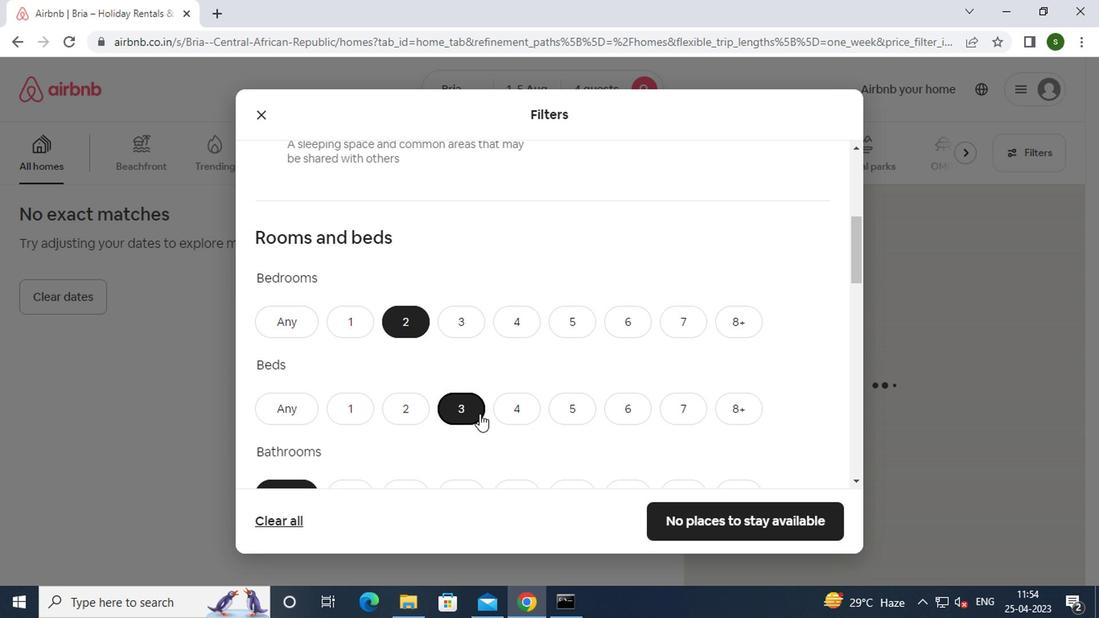 
Action: Mouse moved to (409, 336)
Screenshot: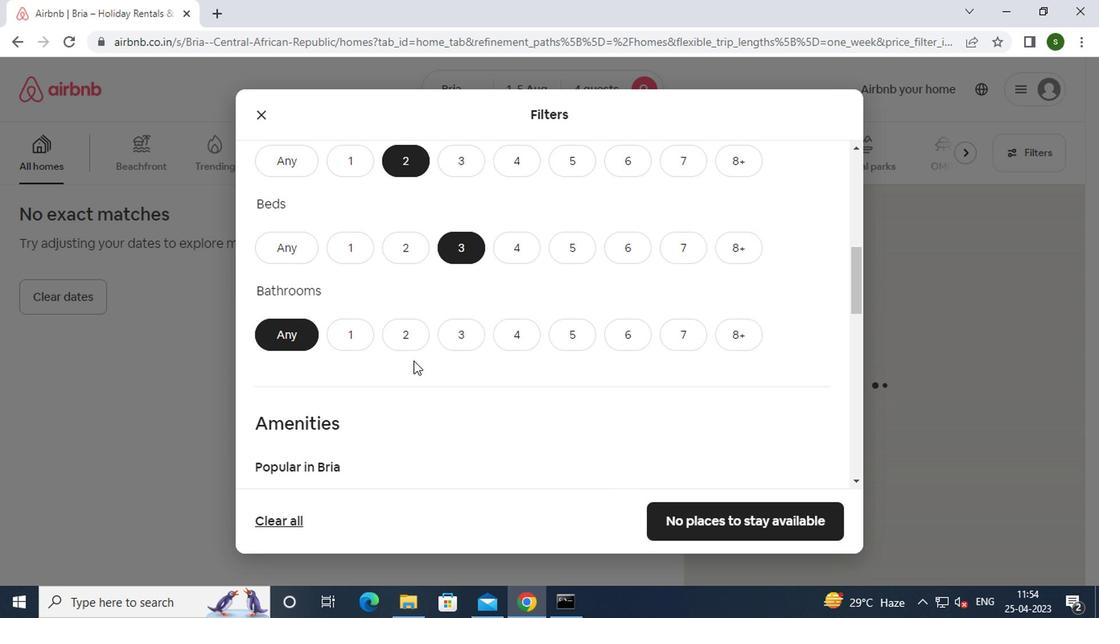 
Action: Mouse pressed left at (409, 336)
Screenshot: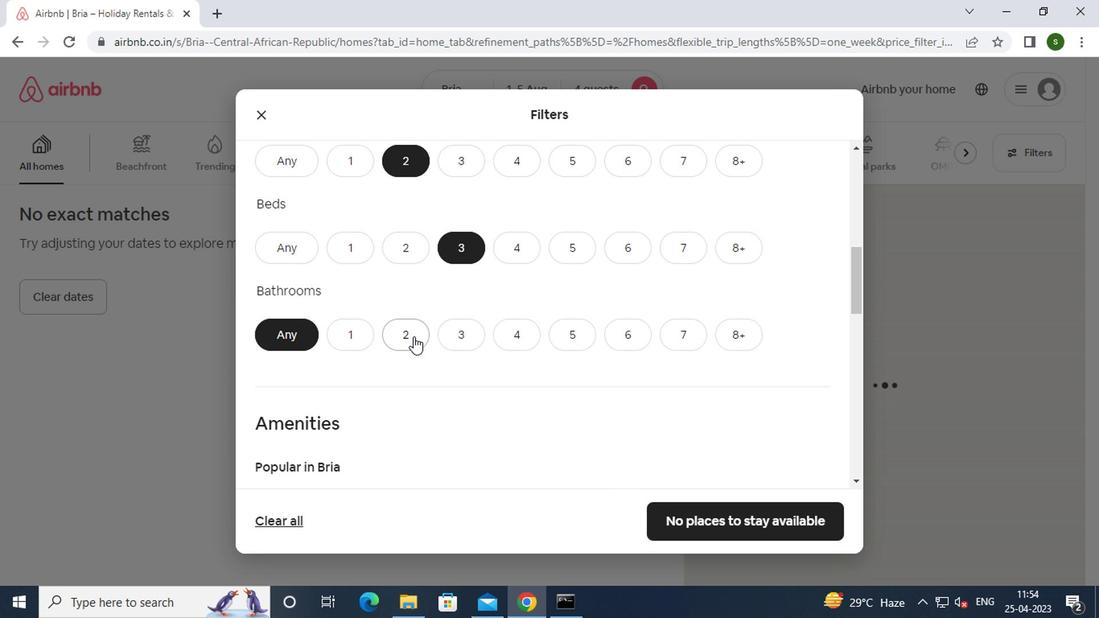 
Action: Mouse moved to (461, 342)
Screenshot: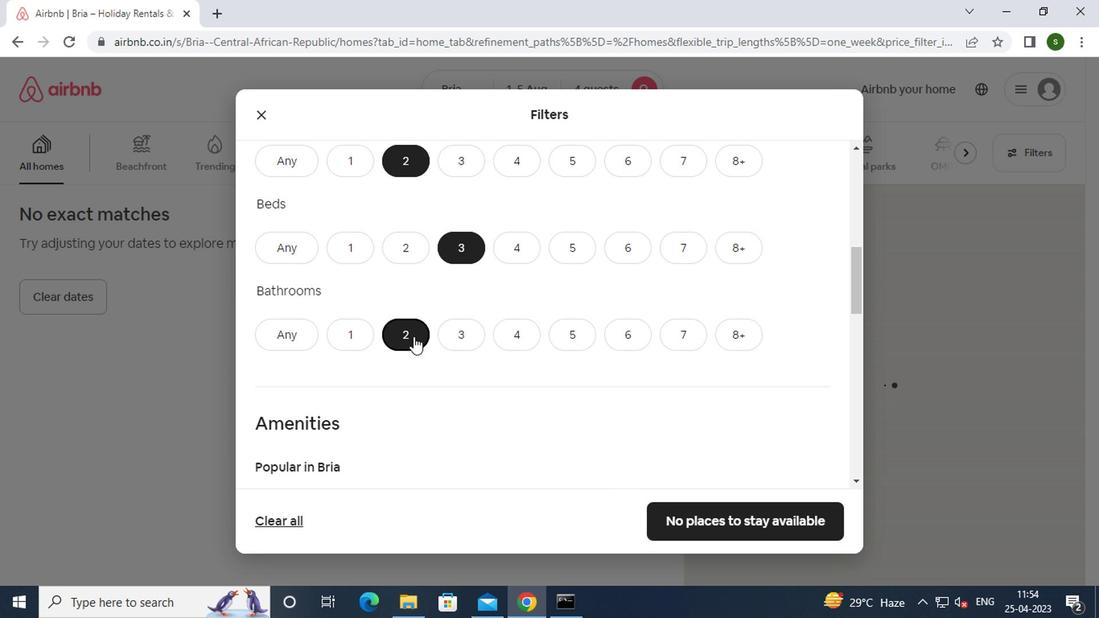 
Action: Mouse scrolled (461, 341) with delta (0, -1)
Screenshot: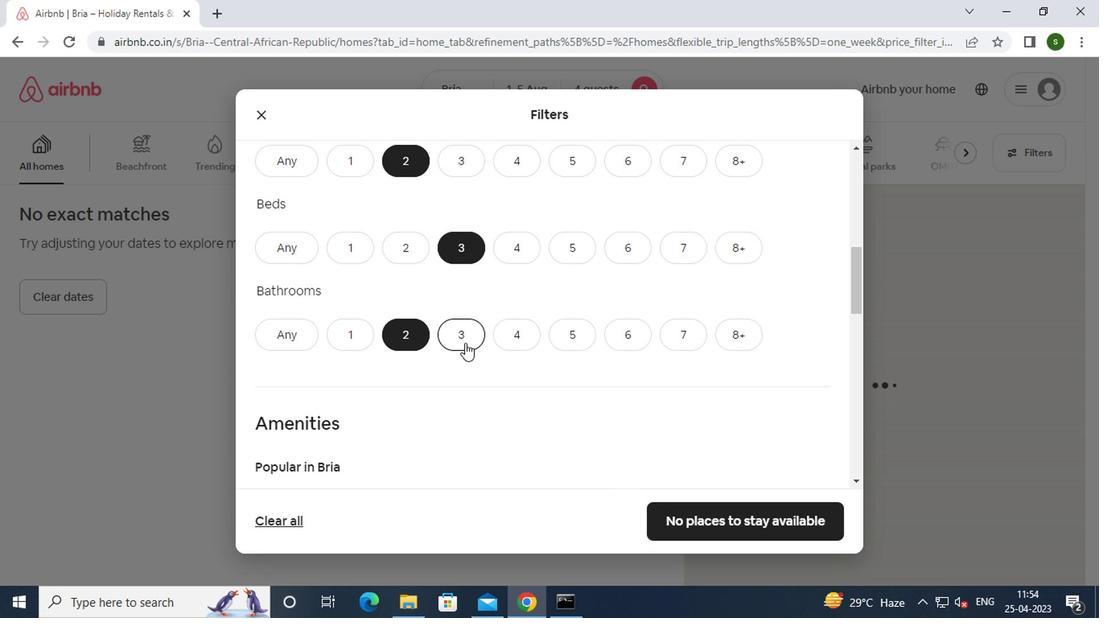 
Action: Mouse scrolled (461, 341) with delta (0, -1)
Screenshot: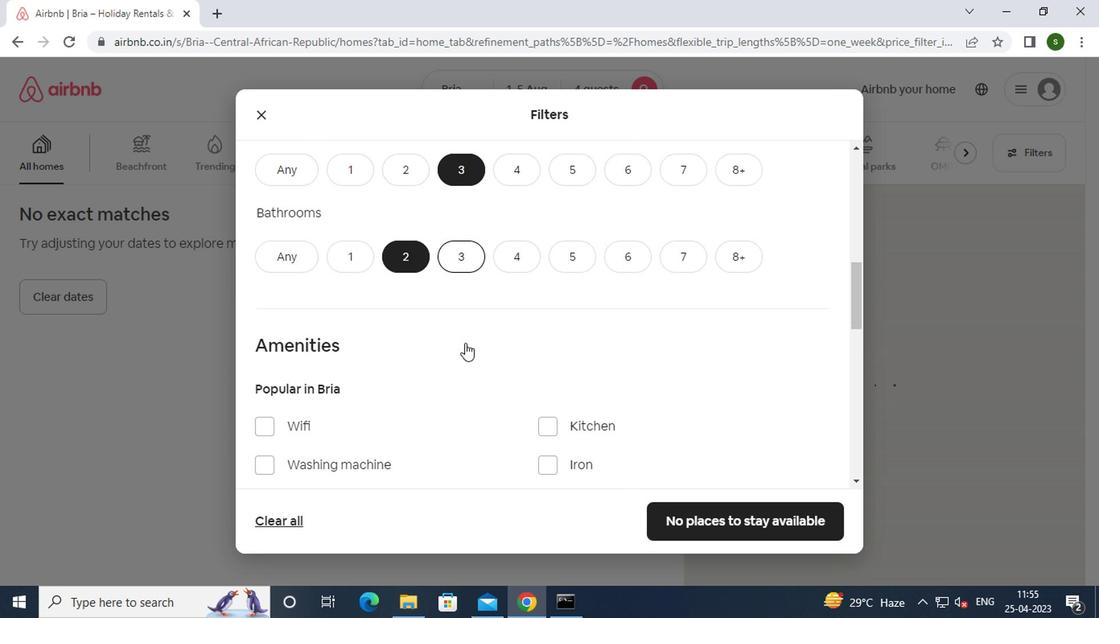 
Action: Mouse moved to (547, 338)
Screenshot: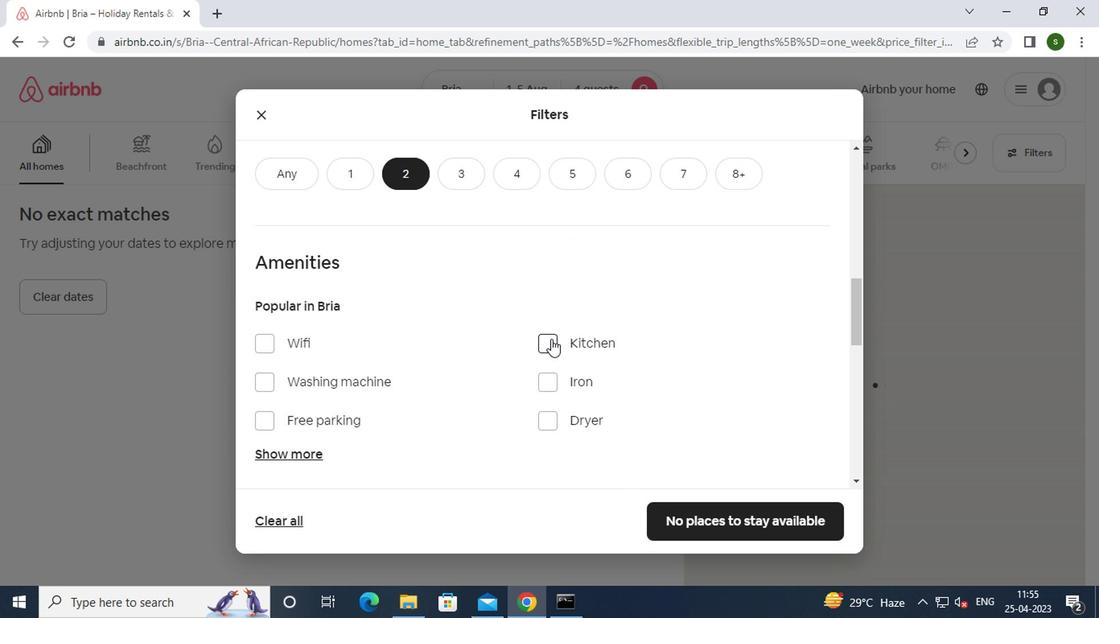 
Action: Mouse scrolled (547, 337) with delta (0, -1)
Screenshot: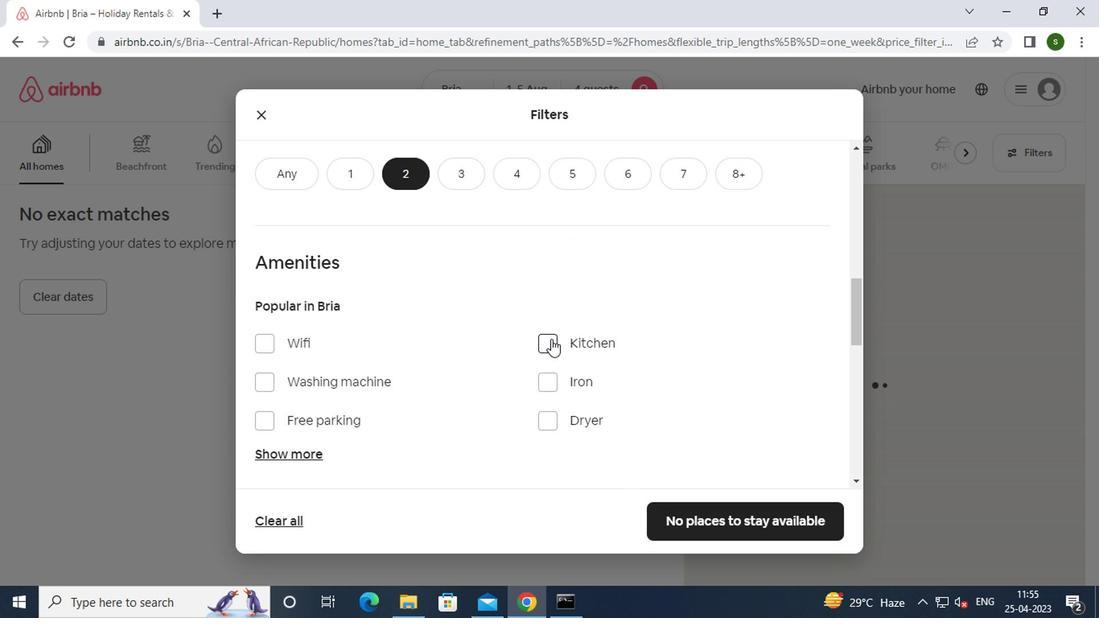 
Action: Mouse scrolled (547, 337) with delta (0, -1)
Screenshot: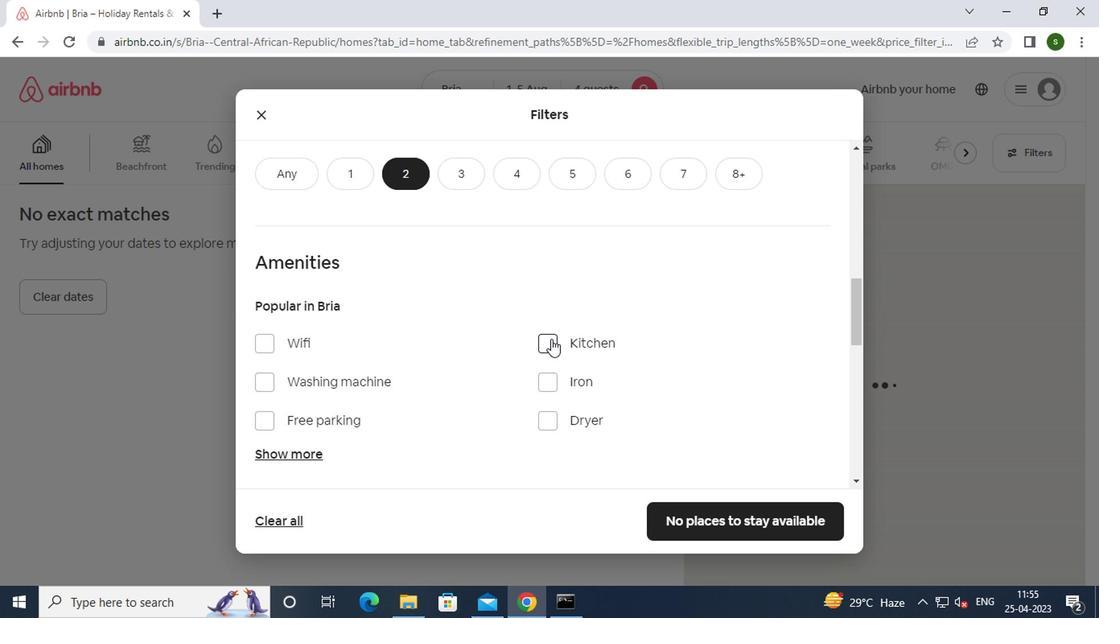 
Action: Mouse scrolled (547, 337) with delta (0, -1)
Screenshot: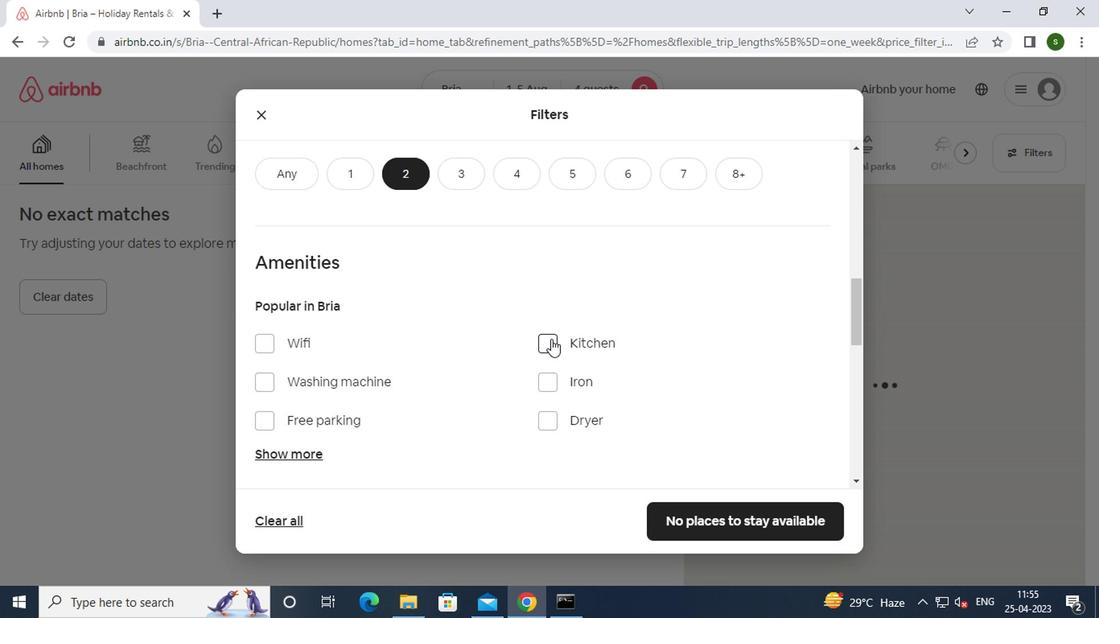 
Action: Mouse moved to (793, 405)
Screenshot: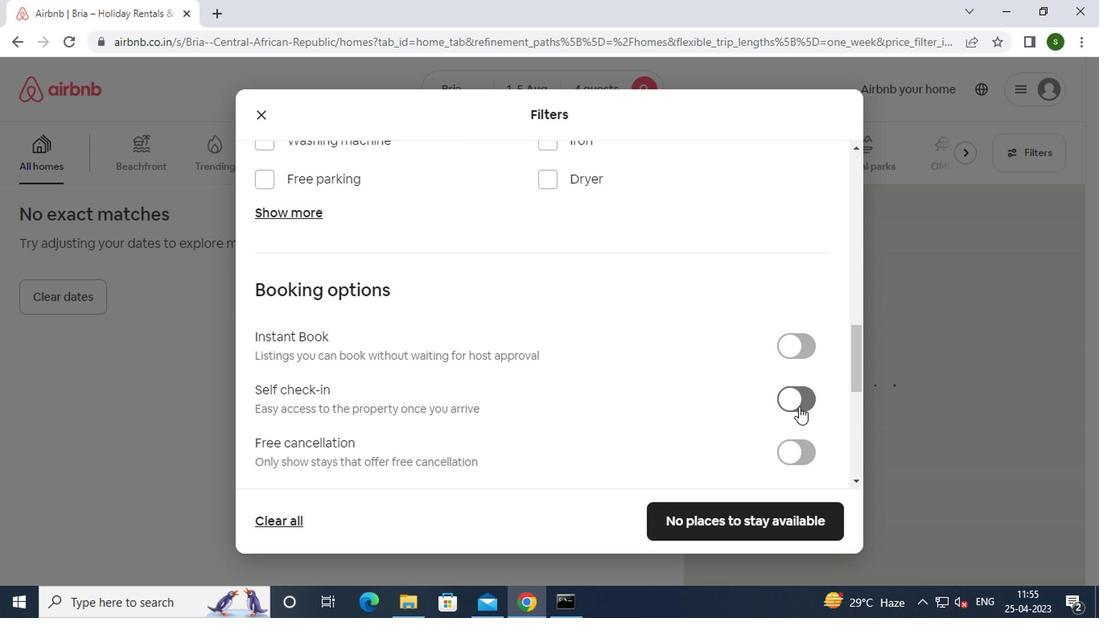 
Action: Mouse pressed left at (793, 405)
Screenshot: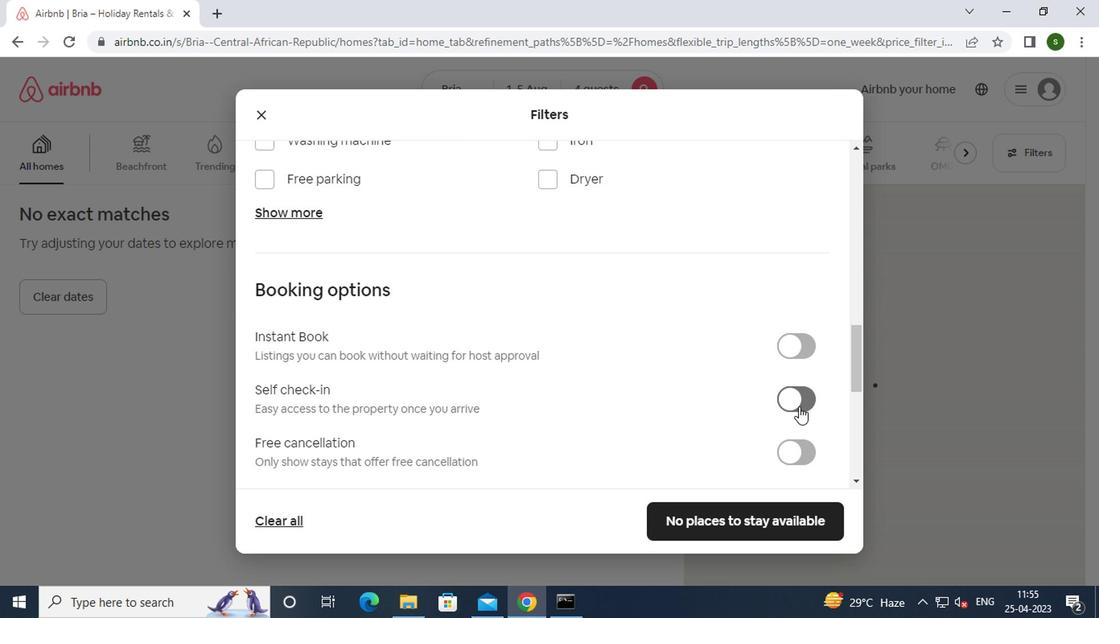 
Action: Mouse moved to (628, 372)
Screenshot: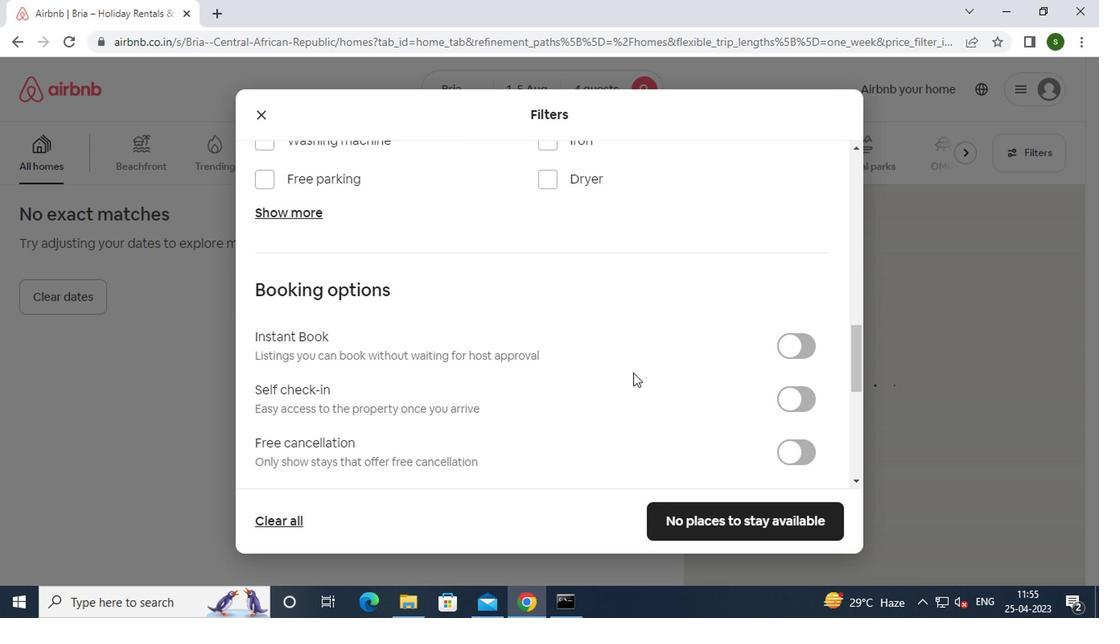 
Action: Mouse scrolled (628, 371) with delta (0, 0)
Screenshot: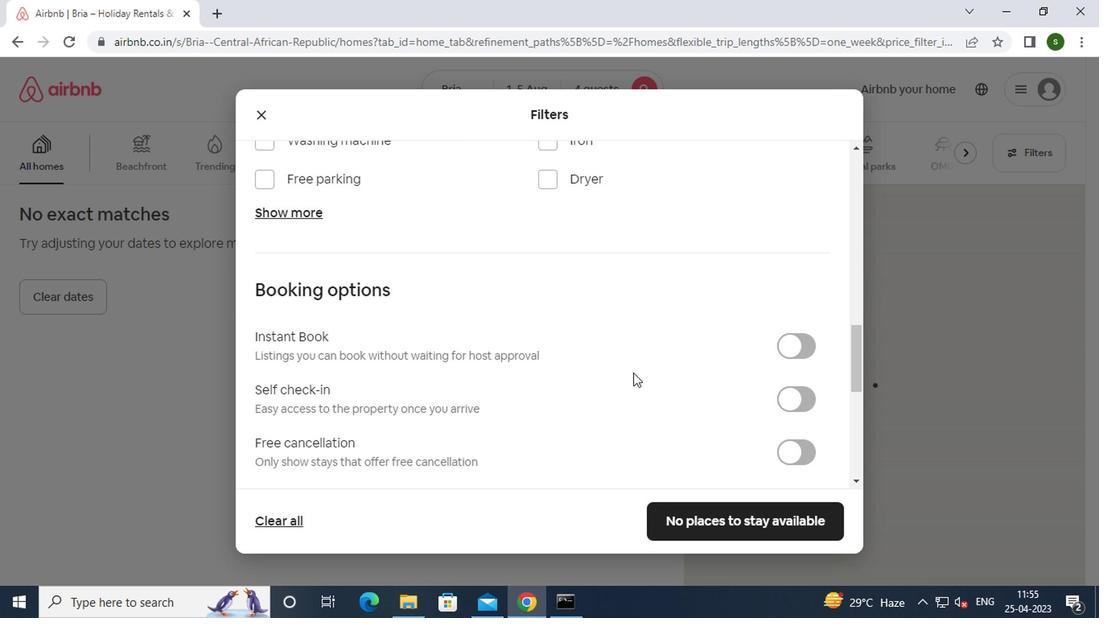
Action: Mouse scrolled (628, 371) with delta (0, 0)
Screenshot: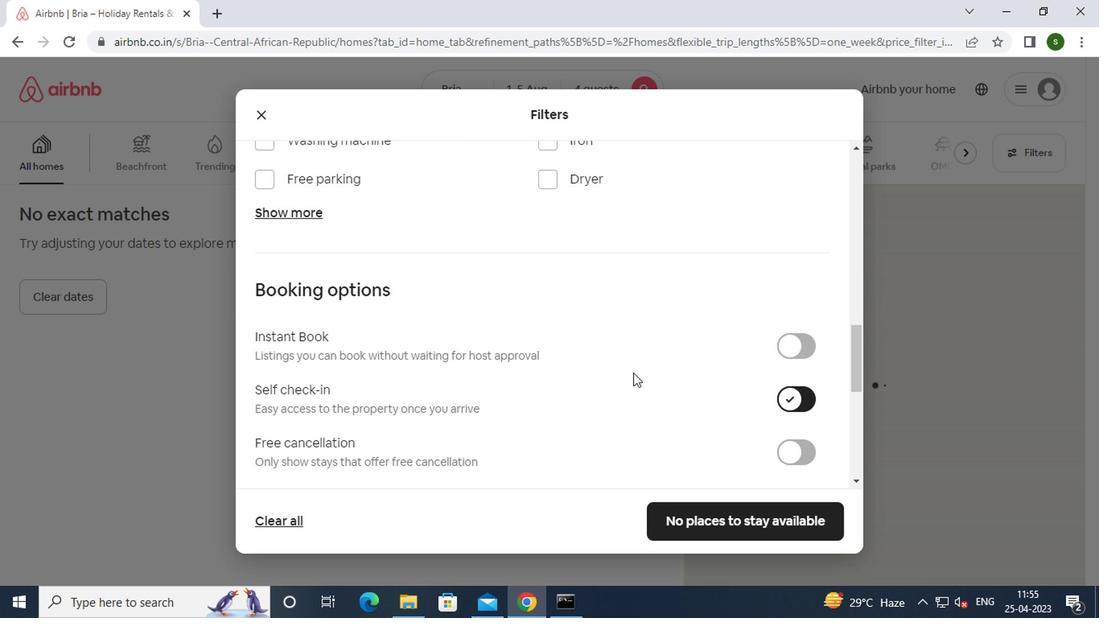 
Action: Mouse scrolled (628, 371) with delta (0, 0)
Screenshot: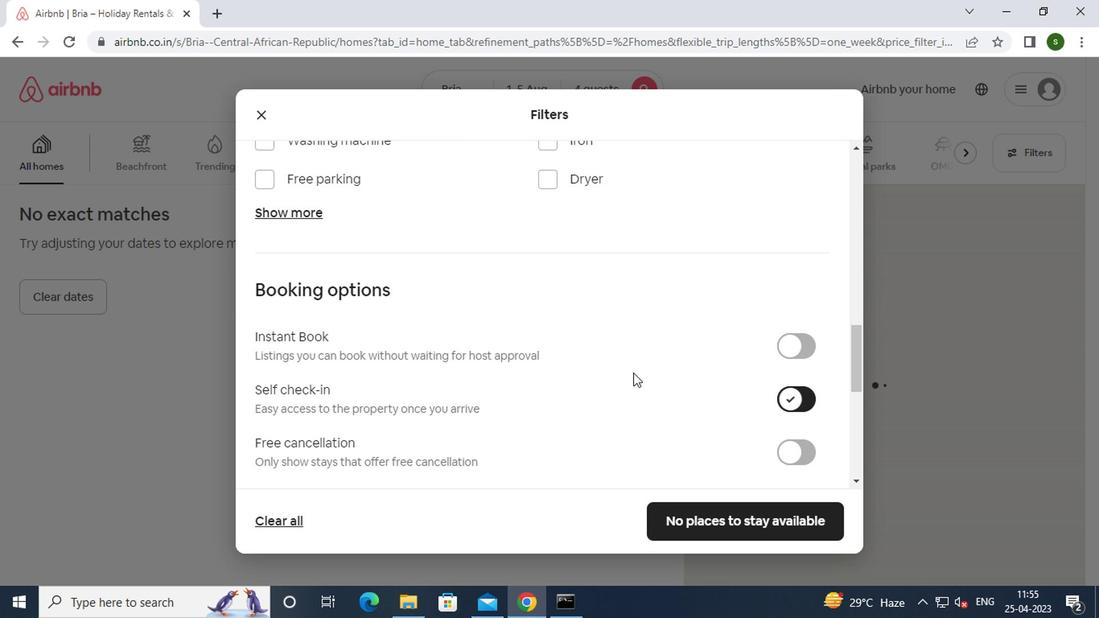 
Action: Mouse scrolled (628, 371) with delta (0, 0)
Screenshot: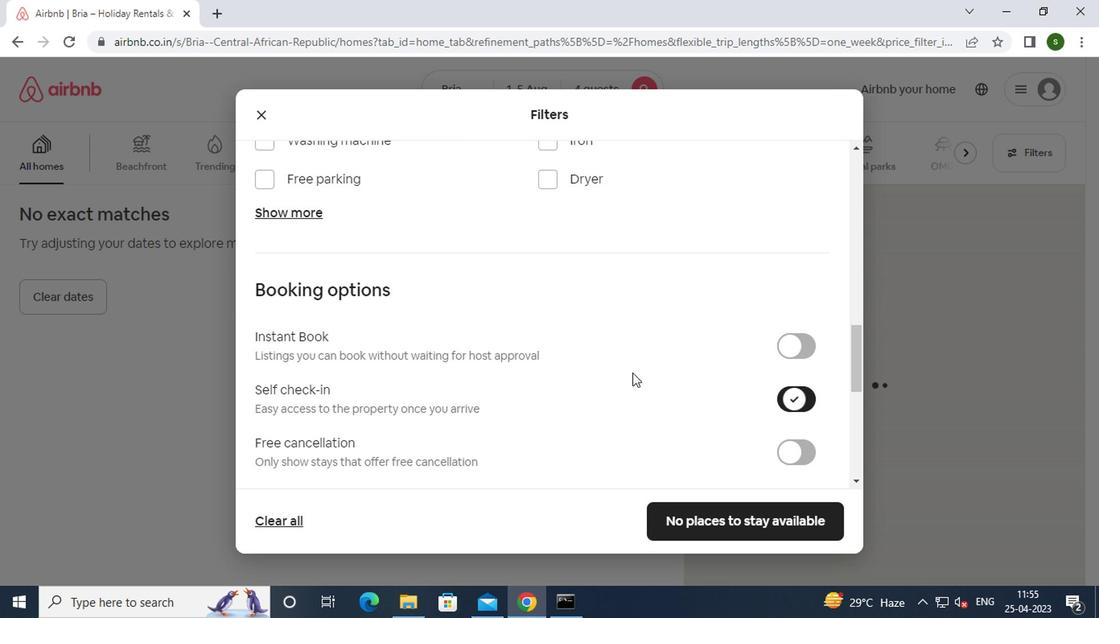 
Action: Mouse moved to (627, 372)
Screenshot: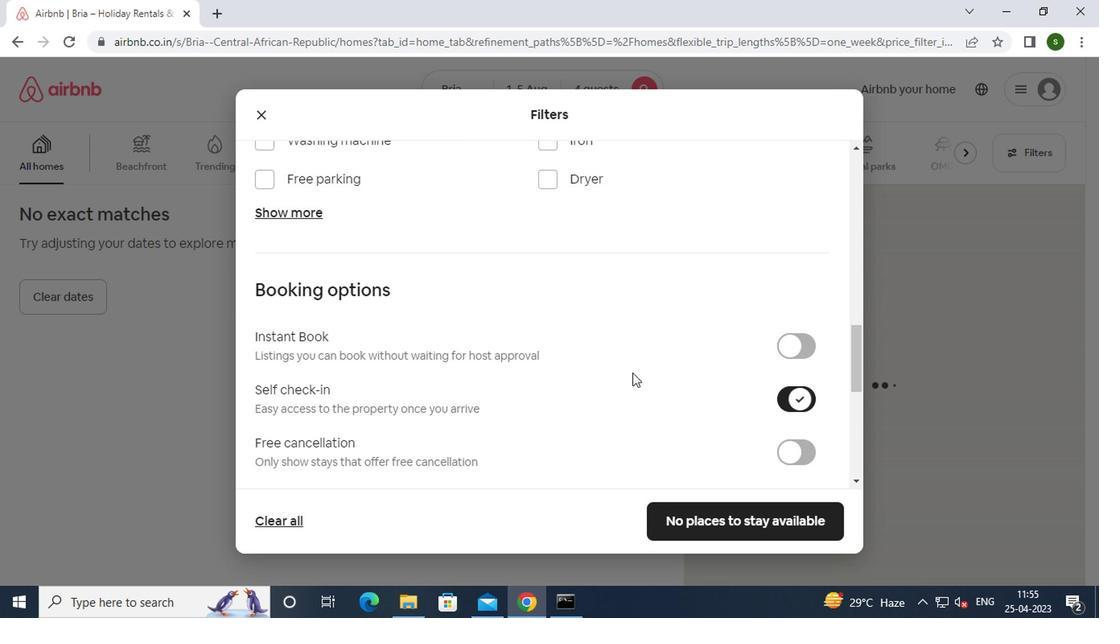 
Action: Mouse scrolled (627, 371) with delta (0, 0)
Screenshot: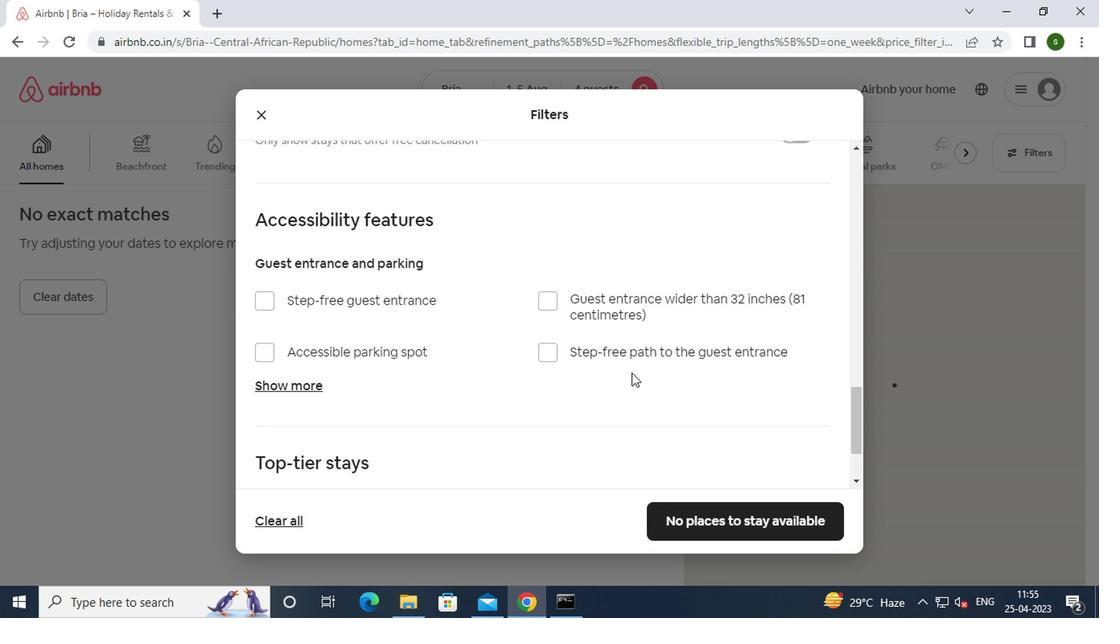 
Action: Mouse scrolled (627, 371) with delta (0, 0)
Screenshot: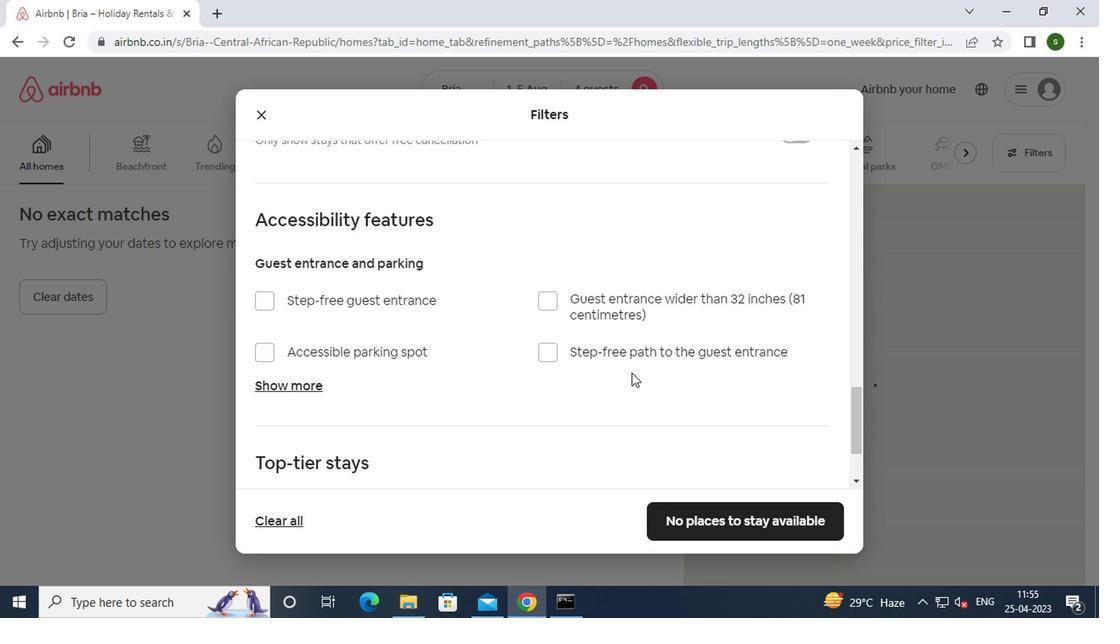 
Action: Mouse scrolled (627, 371) with delta (0, 0)
Screenshot: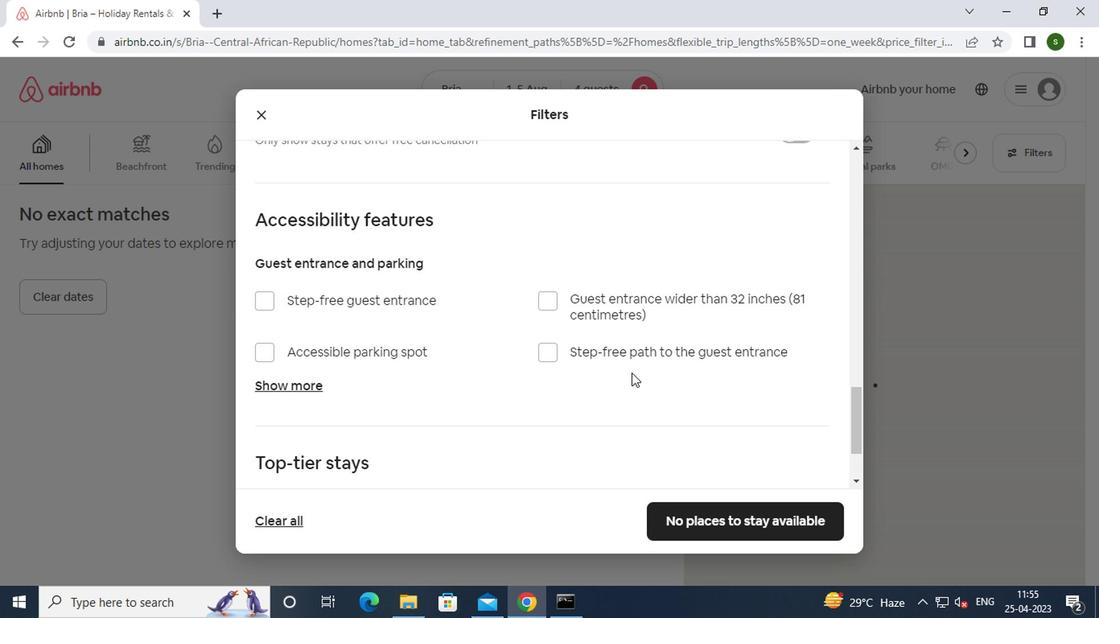 
Action: Mouse scrolled (627, 371) with delta (0, 0)
Screenshot: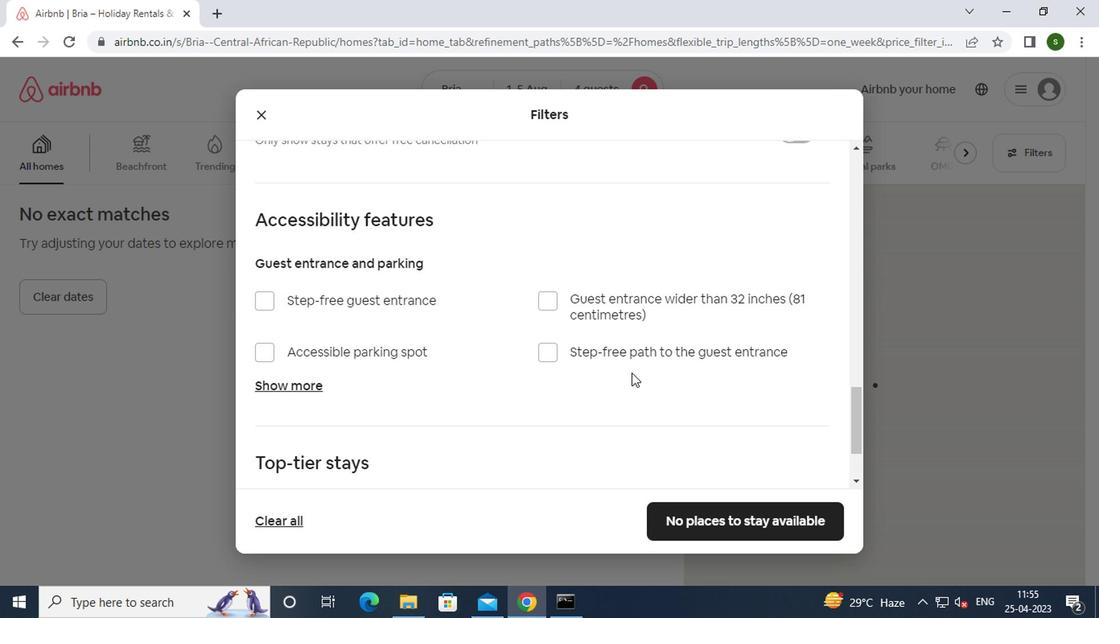
Action: Mouse moved to (708, 511)
Screenshot: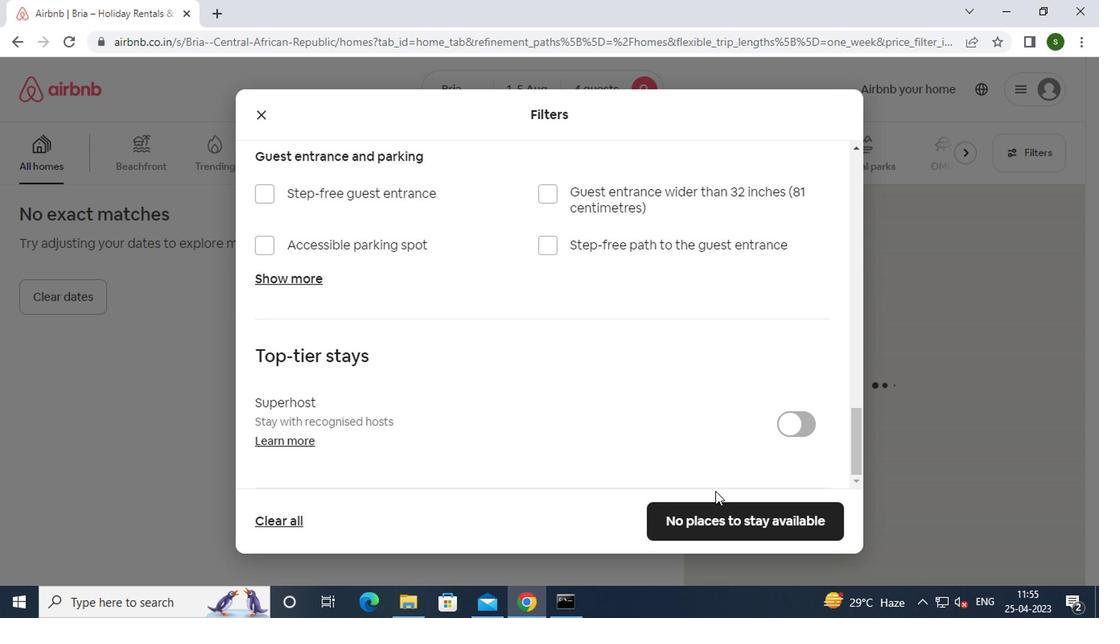 
Action: Mouse pressed left at (708, 511)
Screenshot: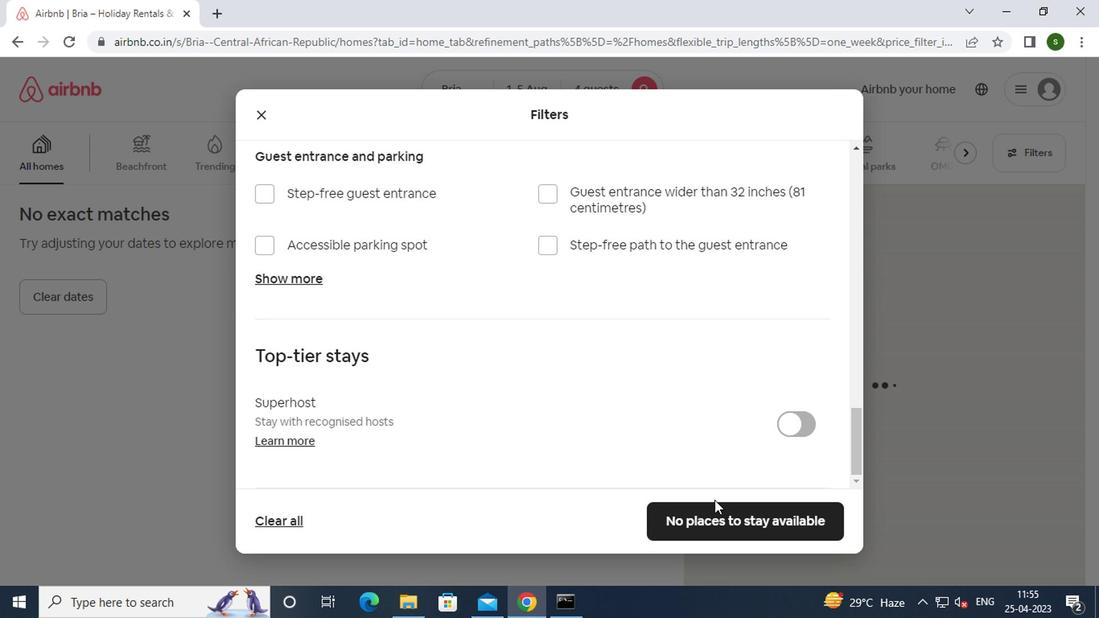 
Action: Mouse moved to (513, 424)
Screenshot: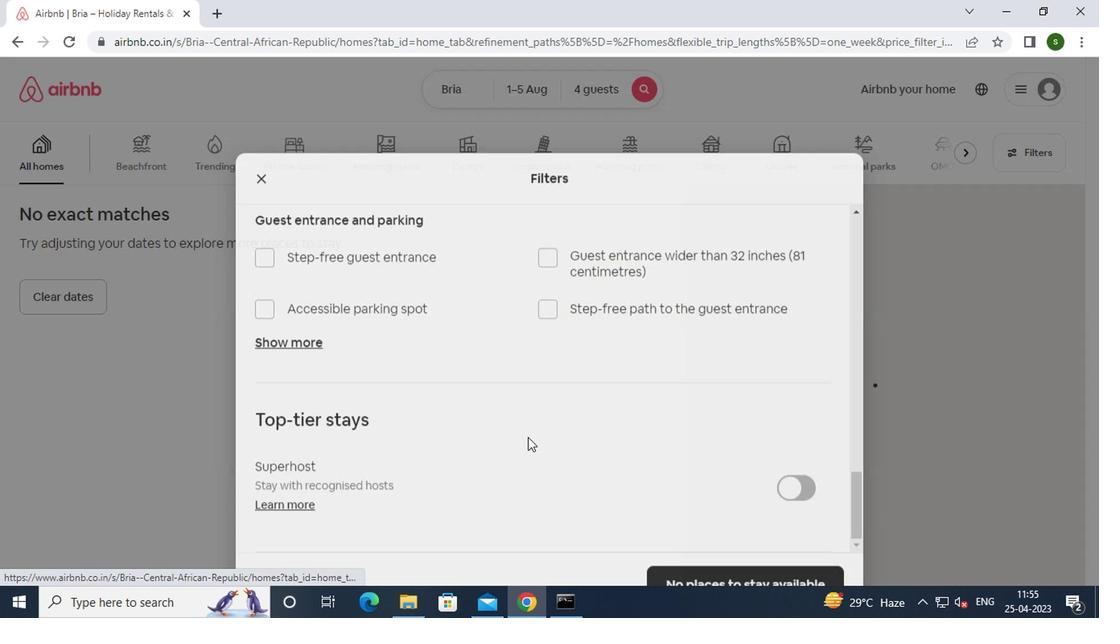 
Action: Key pressed <Key.f8>
Screenshot: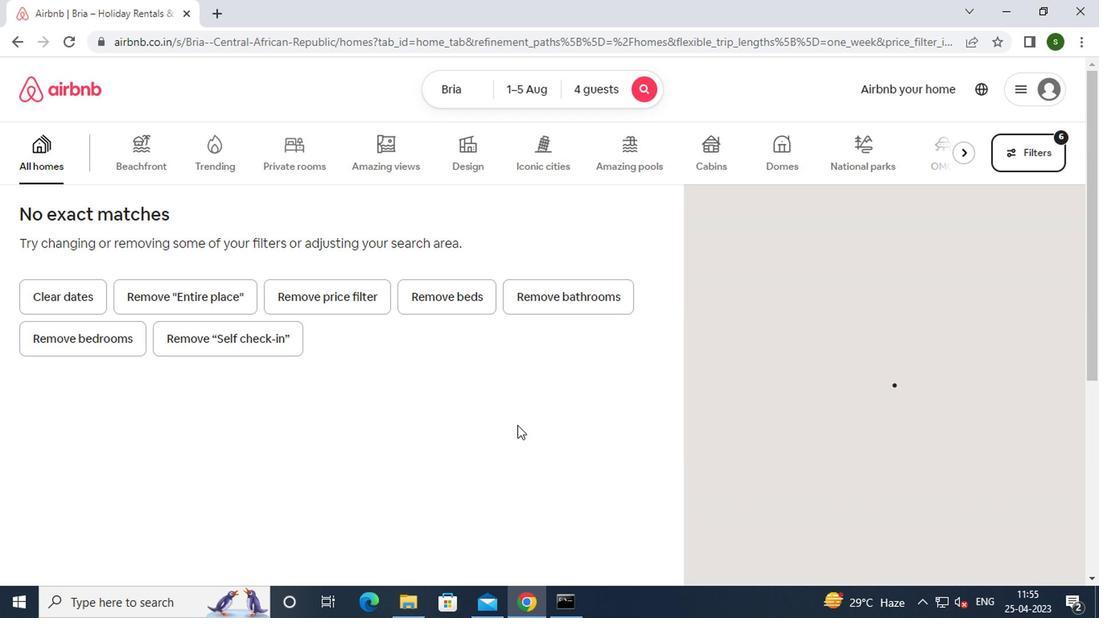 
